 Task: Look for space in Khŭjayli, Uzbekistan from 10th July, 2023 to 15th July, 2023 for 7 adults in price range Rs.10000 to Rs.15000. Place can be entire place or shared room with 4 bedrooms having 7 beds and 4 bathrooms. Property type can be house, flat, guest house. Amenities needed are: wifi, TV, free parkinig on premises, gym, breakfast. Booking option can be shelf check-in. Required host language is English.
Action: Mouse moved to (458, 126)
Screenshot: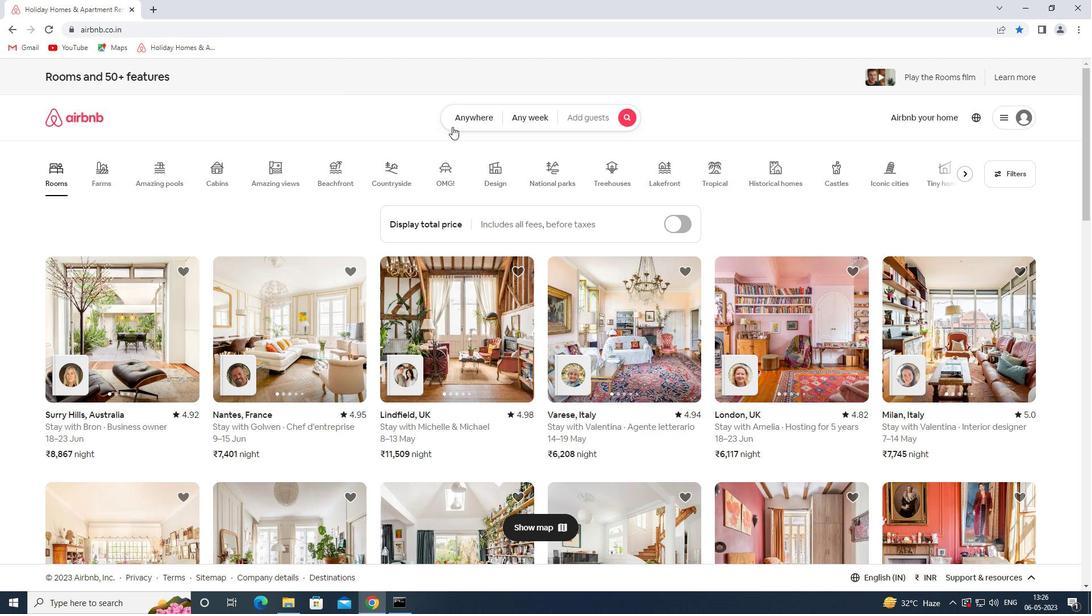 
Action: Mouse pressed left at (458, 126)
Screenshot: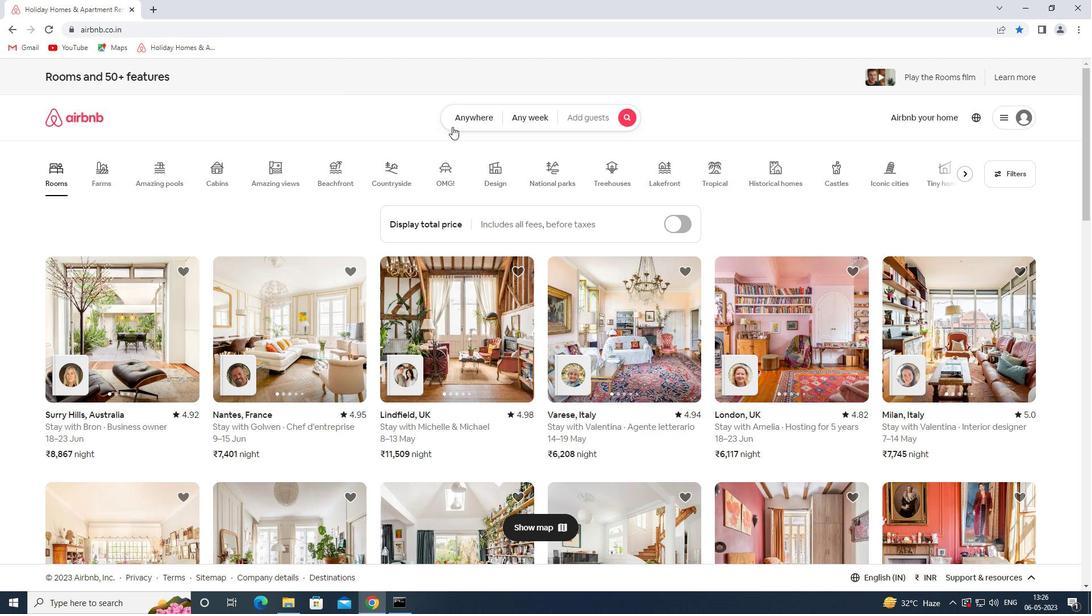 
Action: Mouse moved to (391, 166)
Screenshot: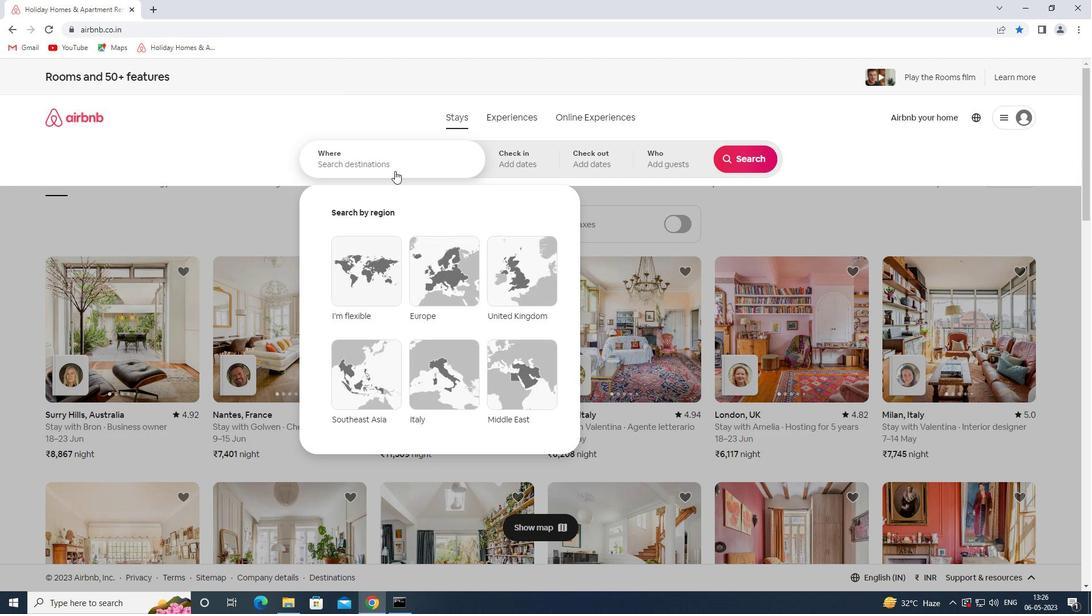 
Action: Mouse pressed left at (391, 166)
Screenshot: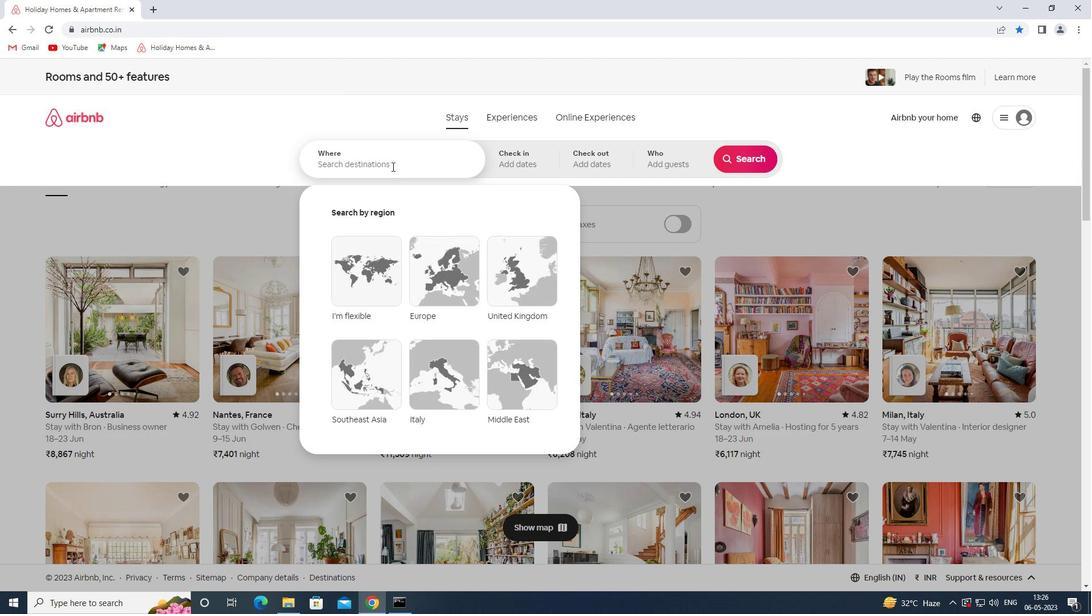 
Action: Mouse moved to (391, 166)
Screenshot: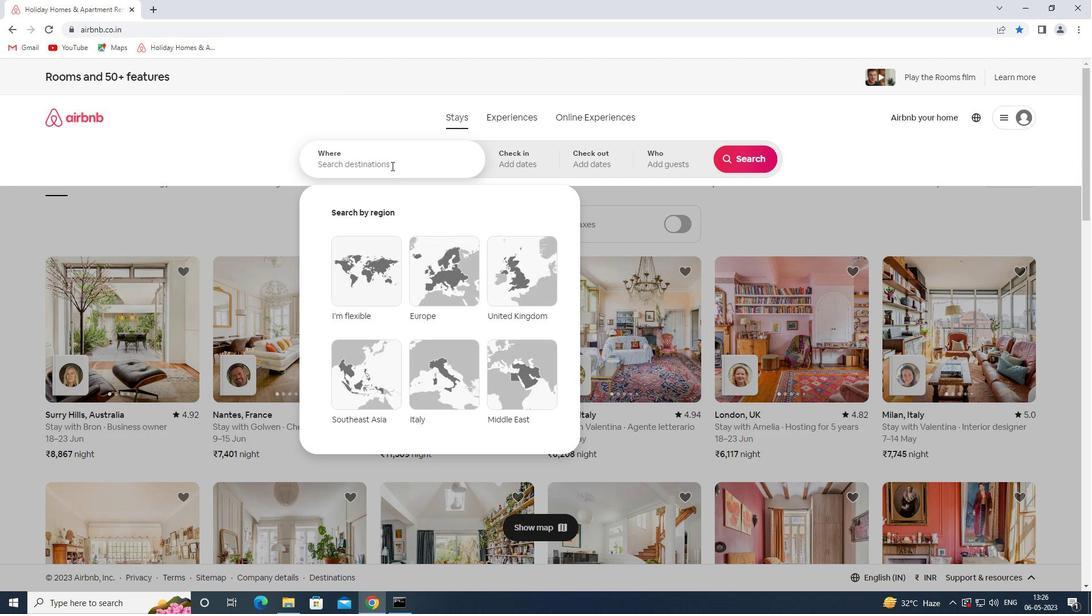 
Action: Key pressed khujayli
Screenshot: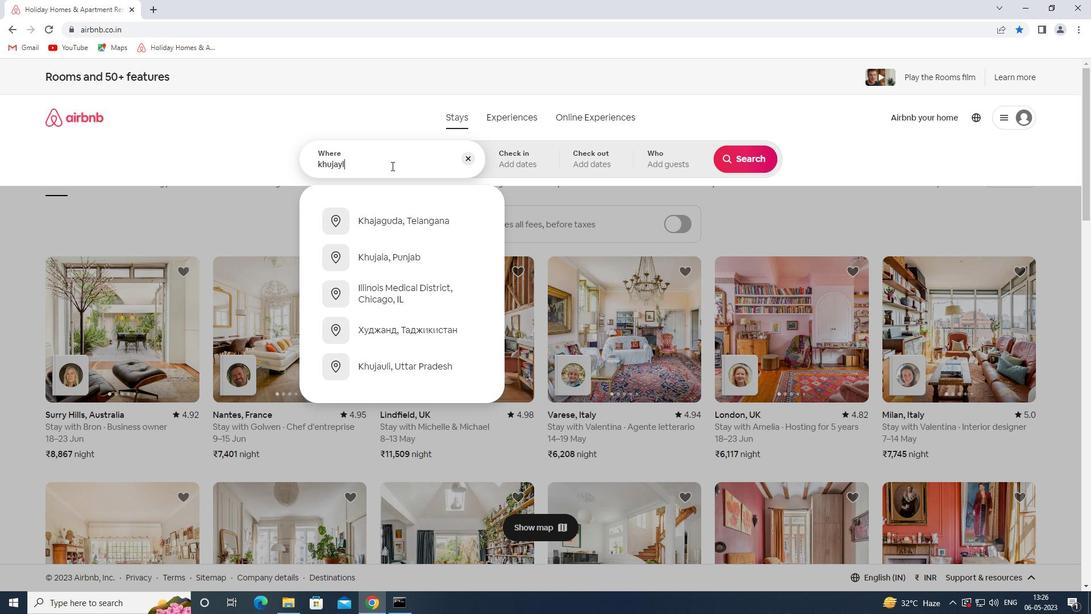 
Action: Mouse moved to (451, 215)
Screenshot: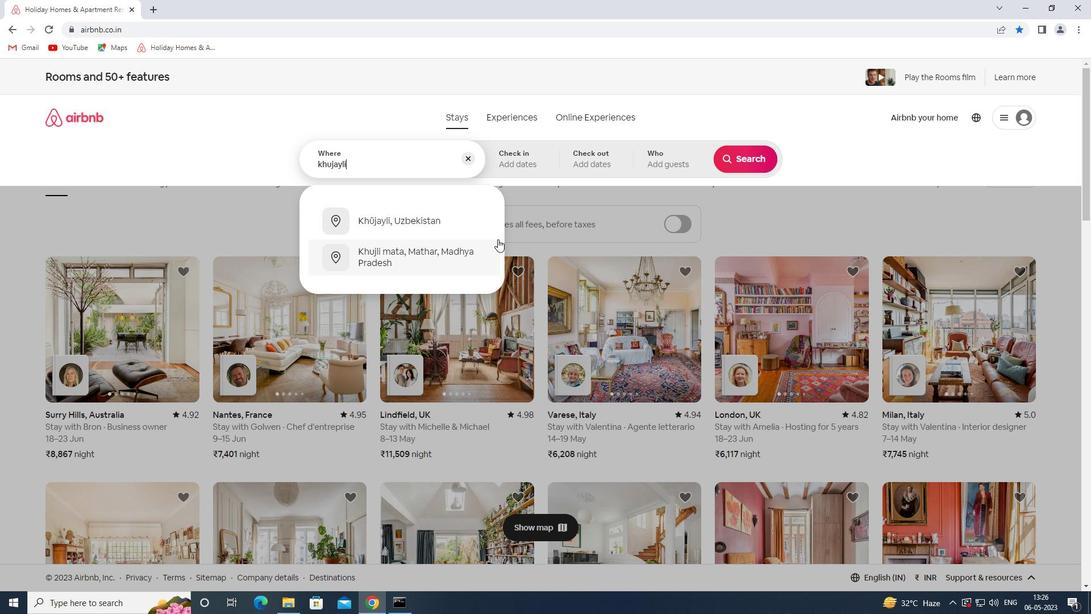 
Action: Mouse pressed left at (451, 215)
Screenshot: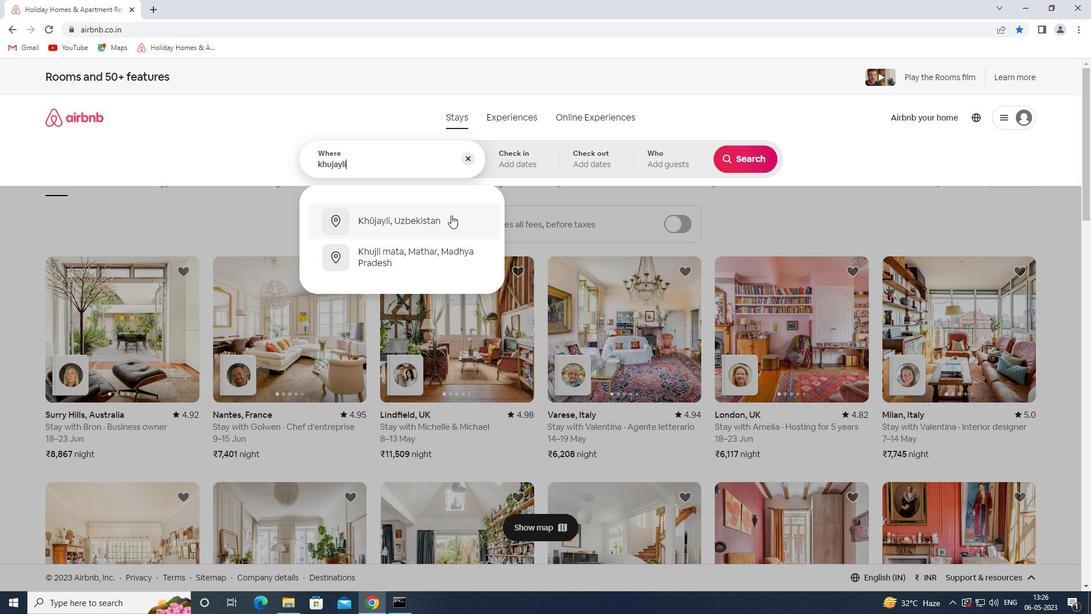 
Action: Mouse moved to (741, 254)
Screenshot: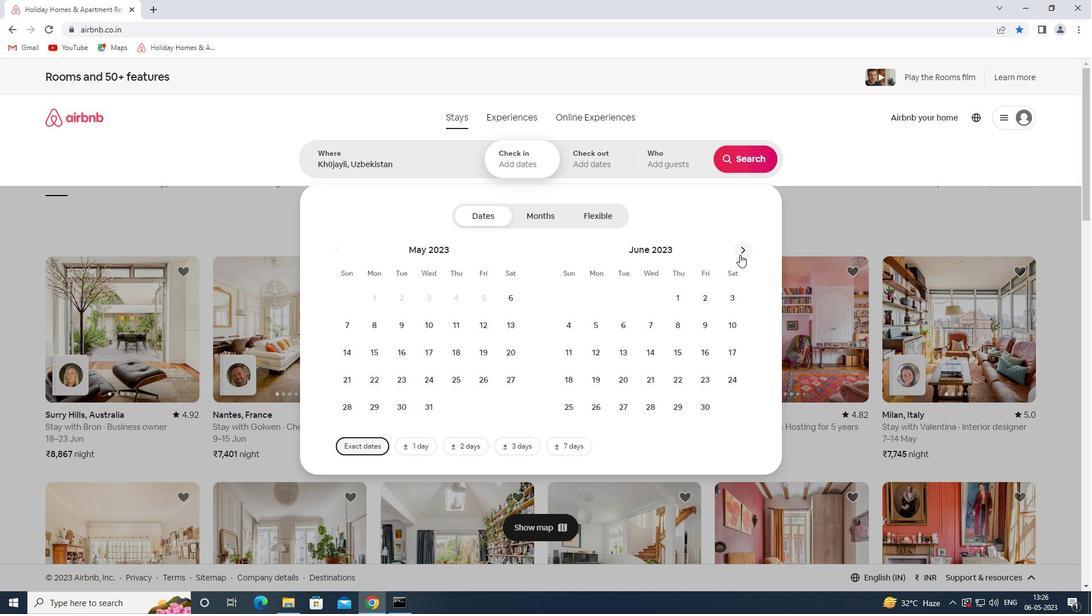 
Action: Mouse pressed left at (741, 254)
Screenshot: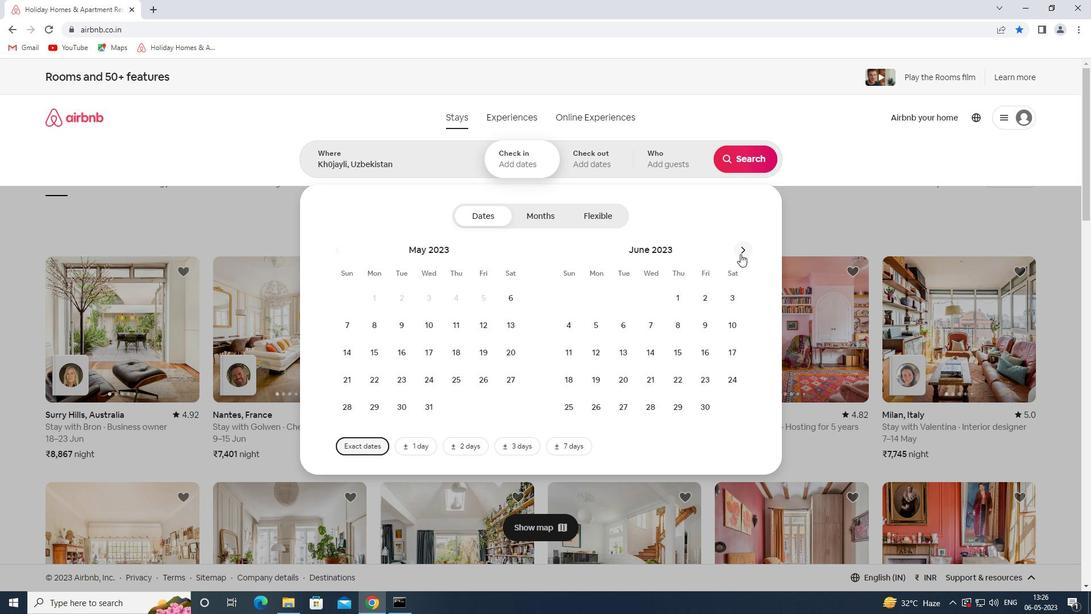 
Action: Mouse moved to (589, 352)
Screenshot: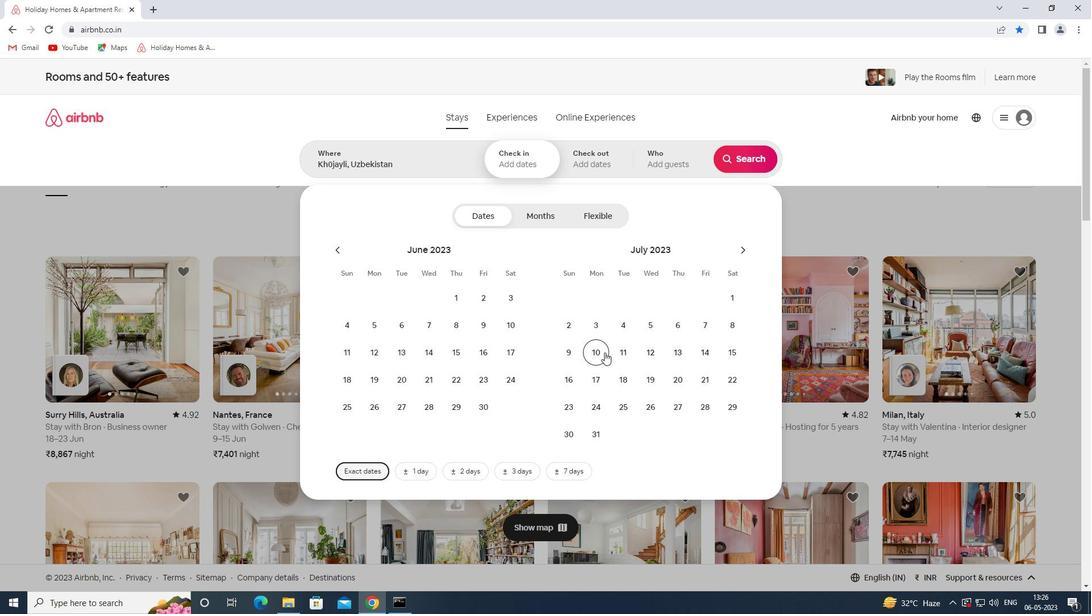 
Action: Mouse pressed left at (589, 352)
Screenshot: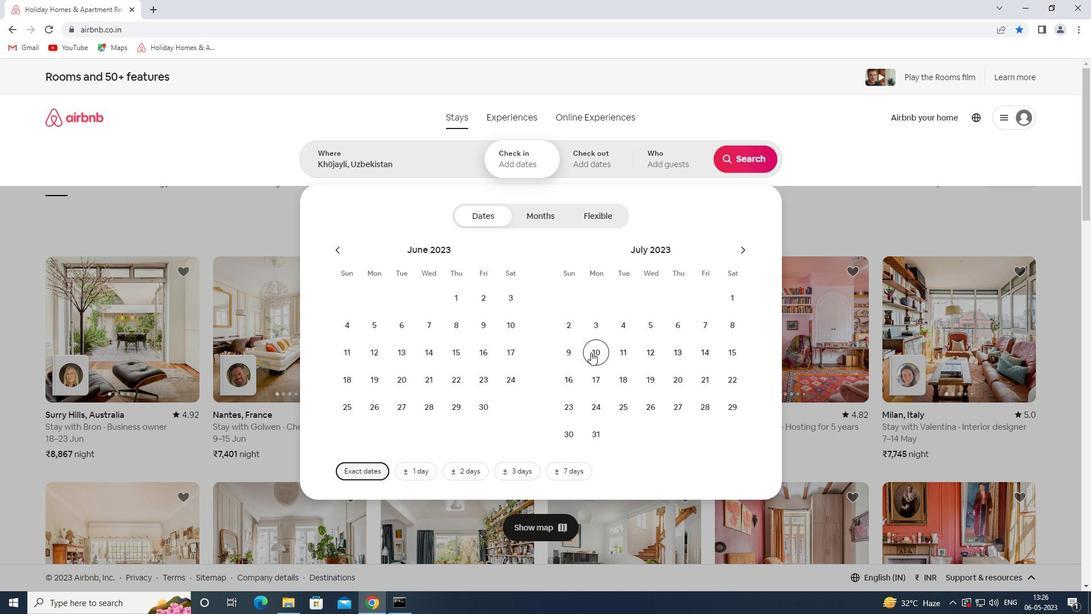 
Action: Mouse moved to (730, 349)
Screenshot: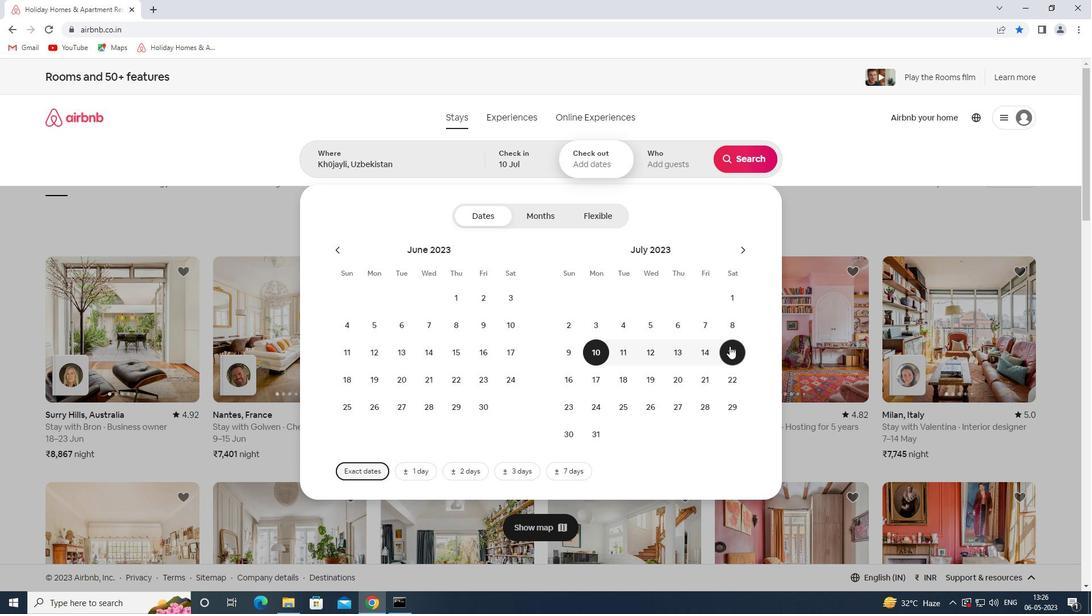 
Action: Mouse pressed left at (730, 349)
Screenshot: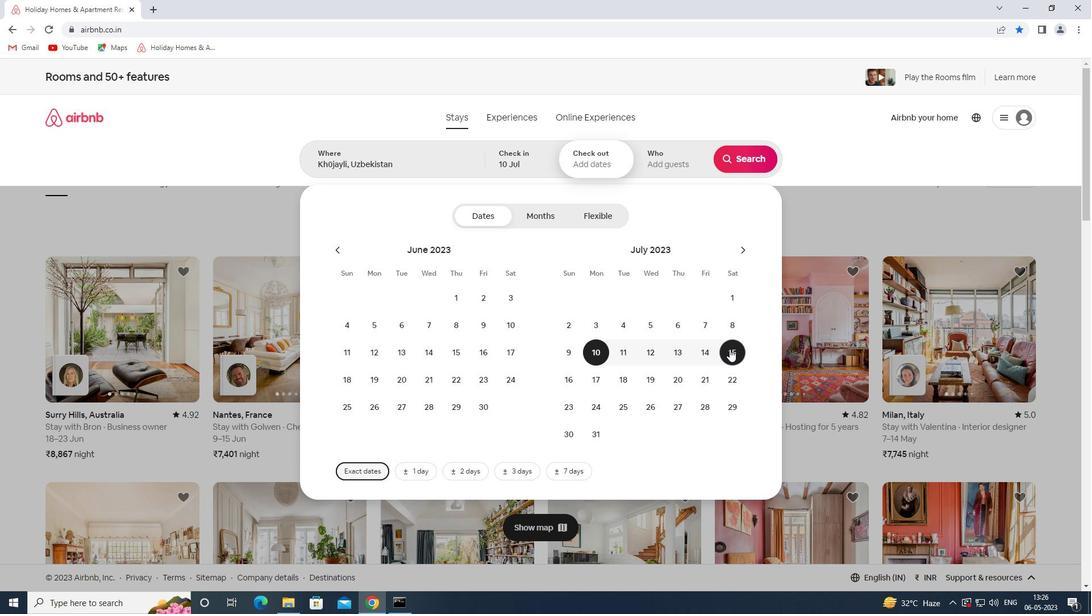 
Action: Mouse moved to (684, 167)
Screenshot: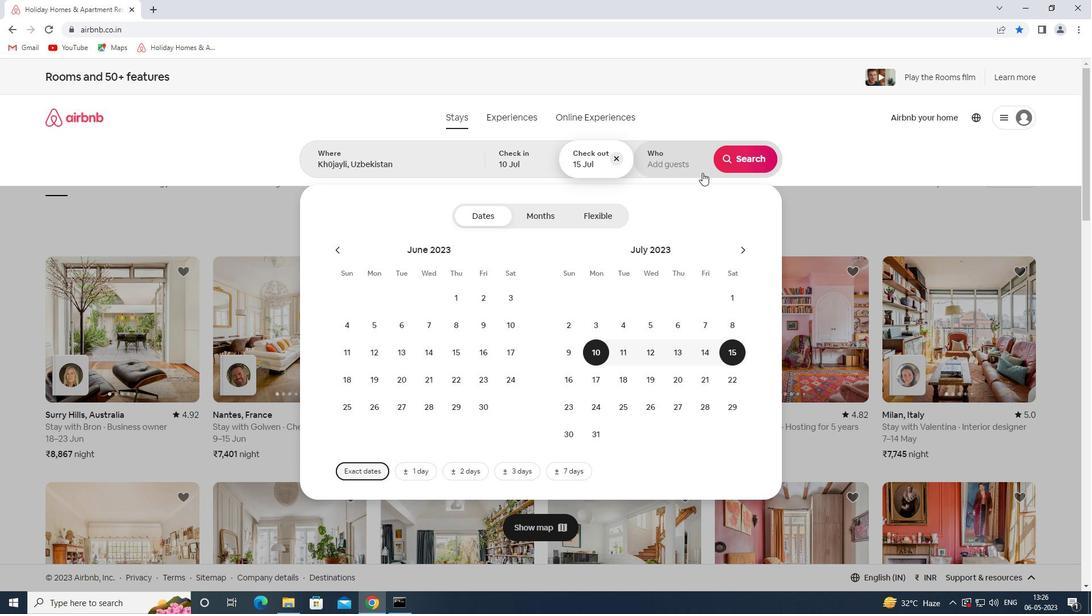 
Action: Mouse pressed left at (684, 167)
Screenshot: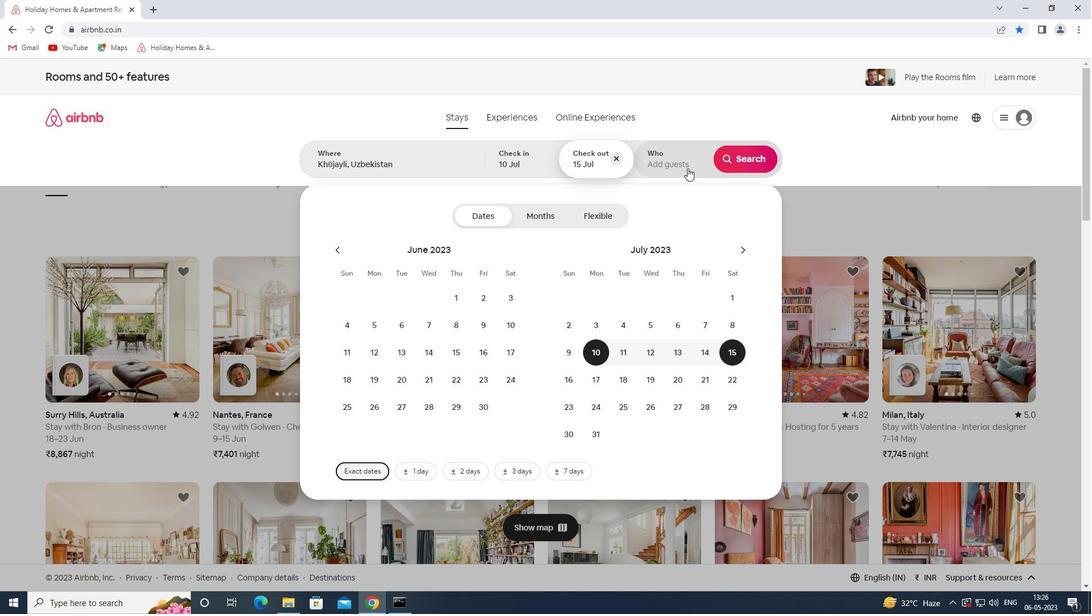 
Action: Mouse moved to (747, 224)
Screenshot: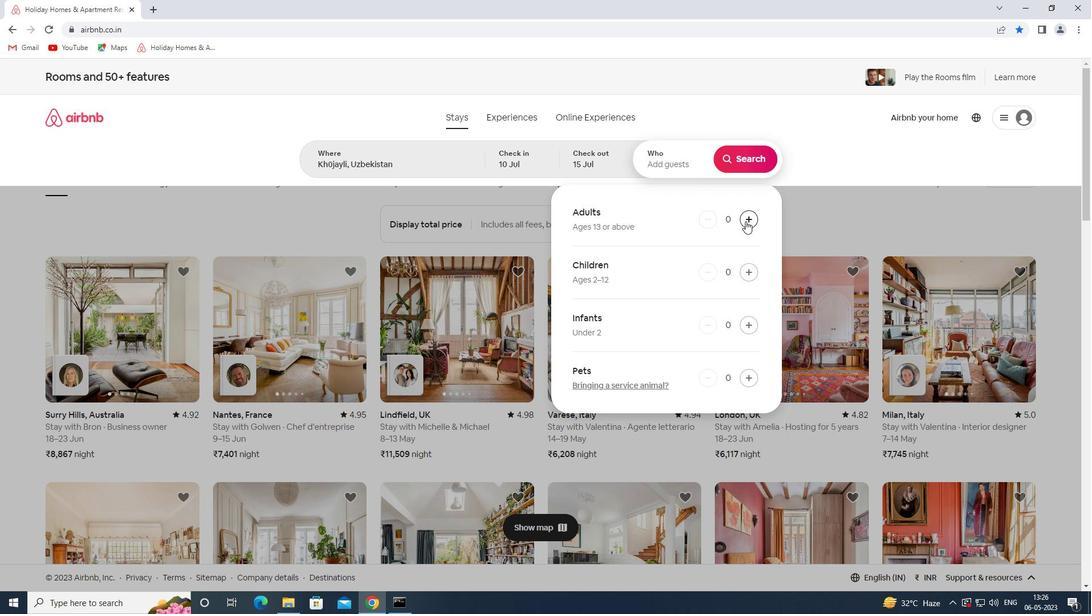 
Action: Mouse pressed left at (747, 224)
Screenshot: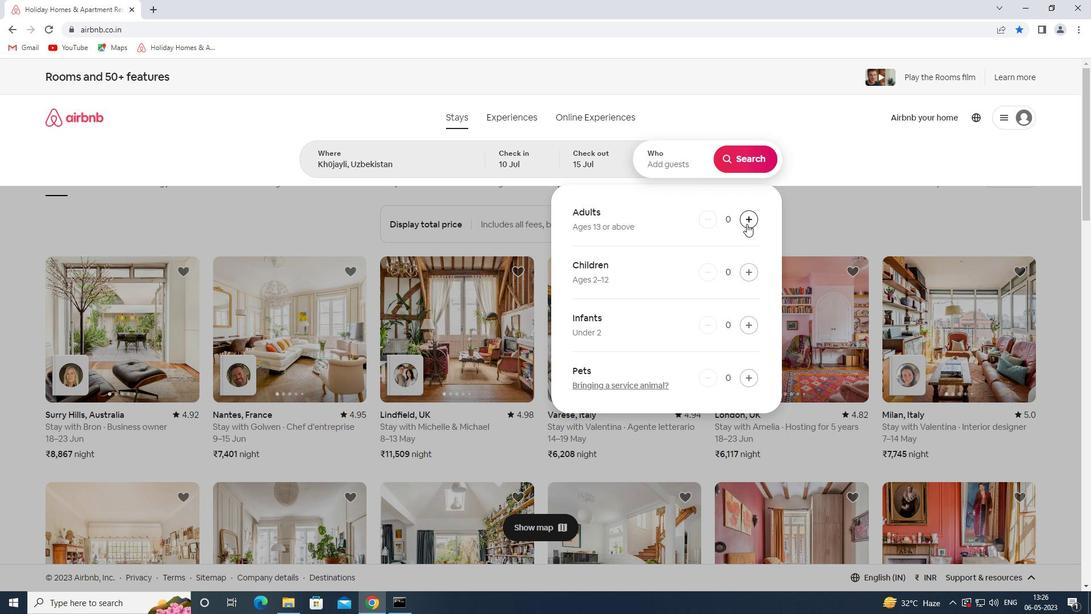 
Action: Mouse pressed left at (747, 224)
Screenshot: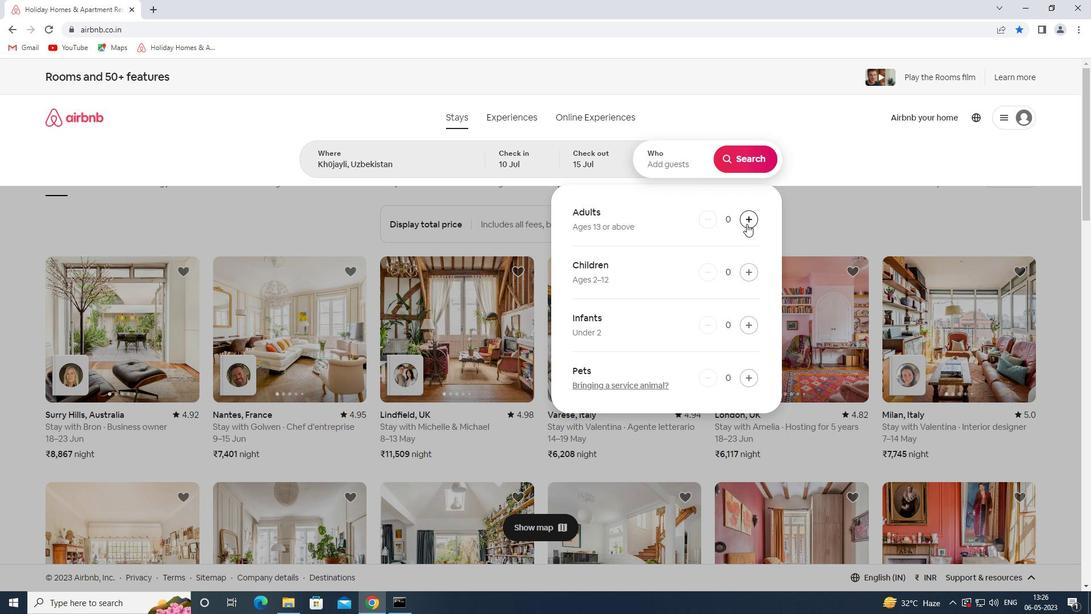 
Action: Mouse pressed left at (747, 224)
Screenshot: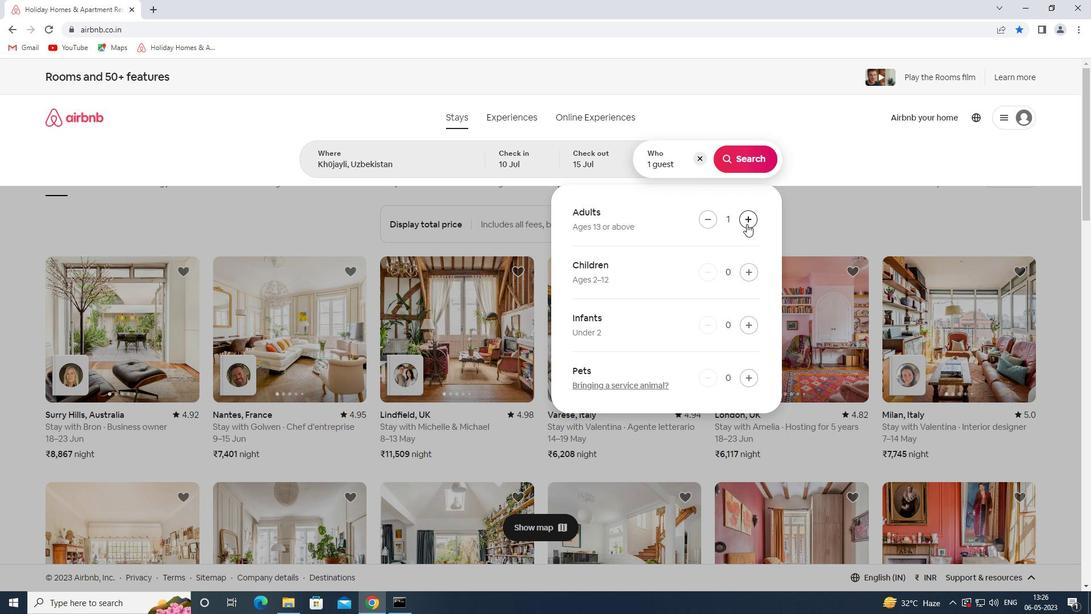 
Action: Mouse pressed left at (747, 224)
Screenshot: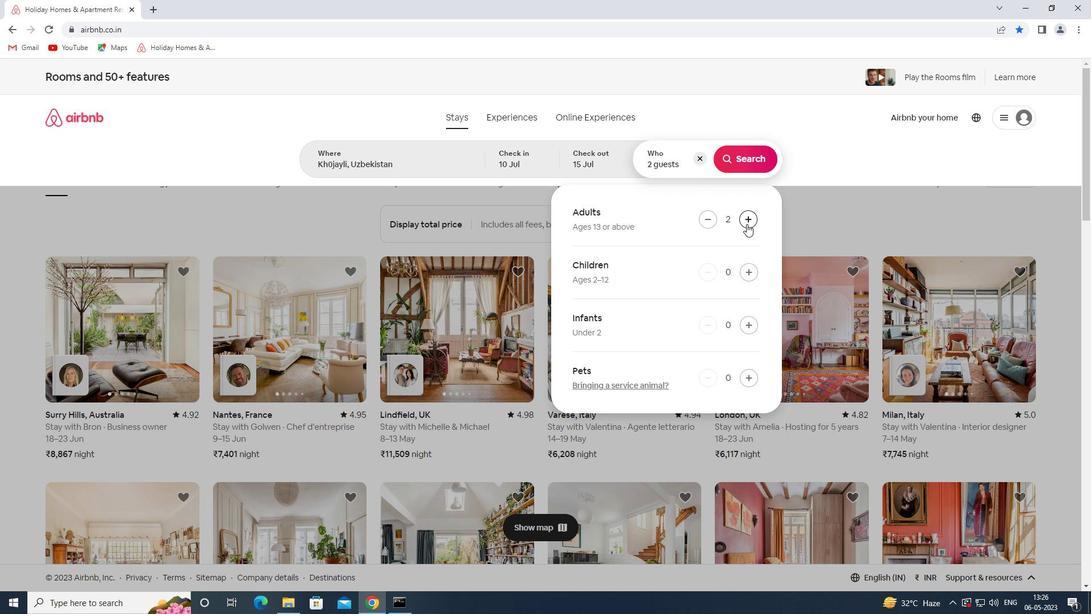 
Action: Mouse pressed left at (747, 224)
Screenshot: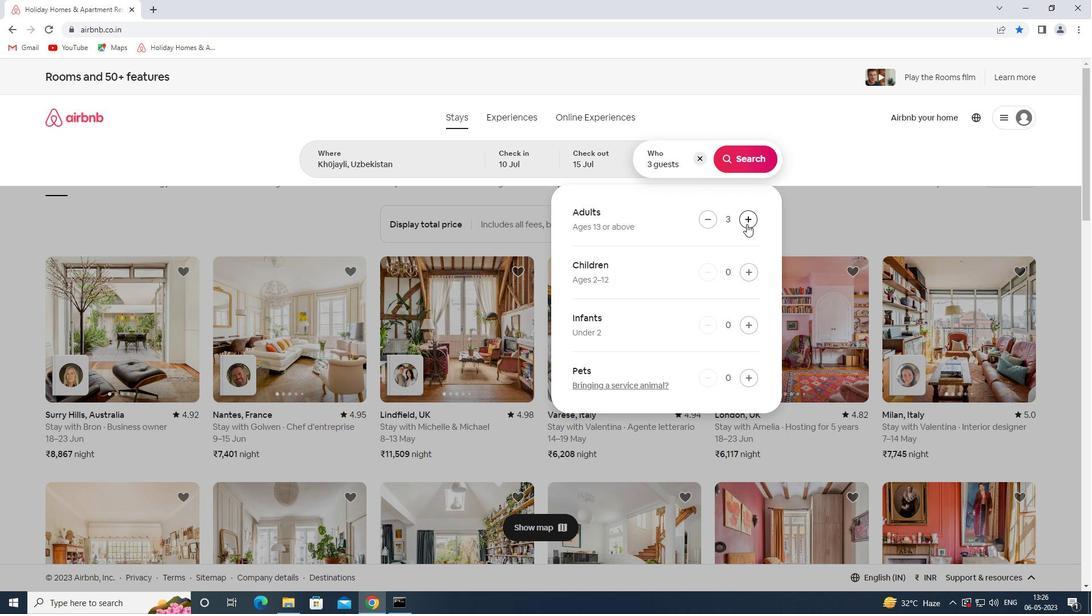 
Action: Mouse pressed left at (747, 224)
Screenshot: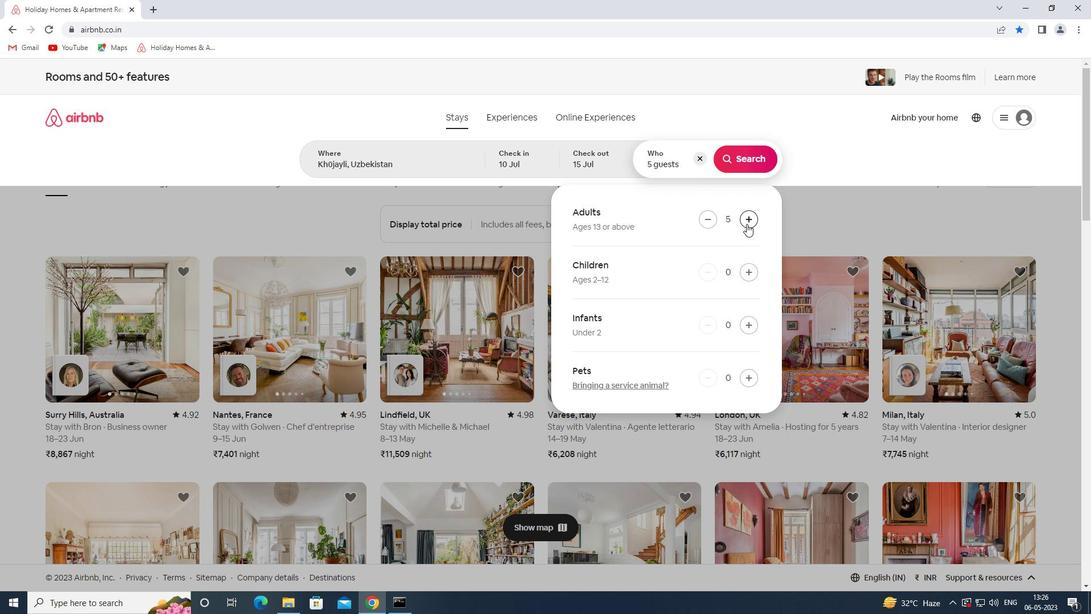 
Action: Mouse pressed left at (747, 224)
Screenshot: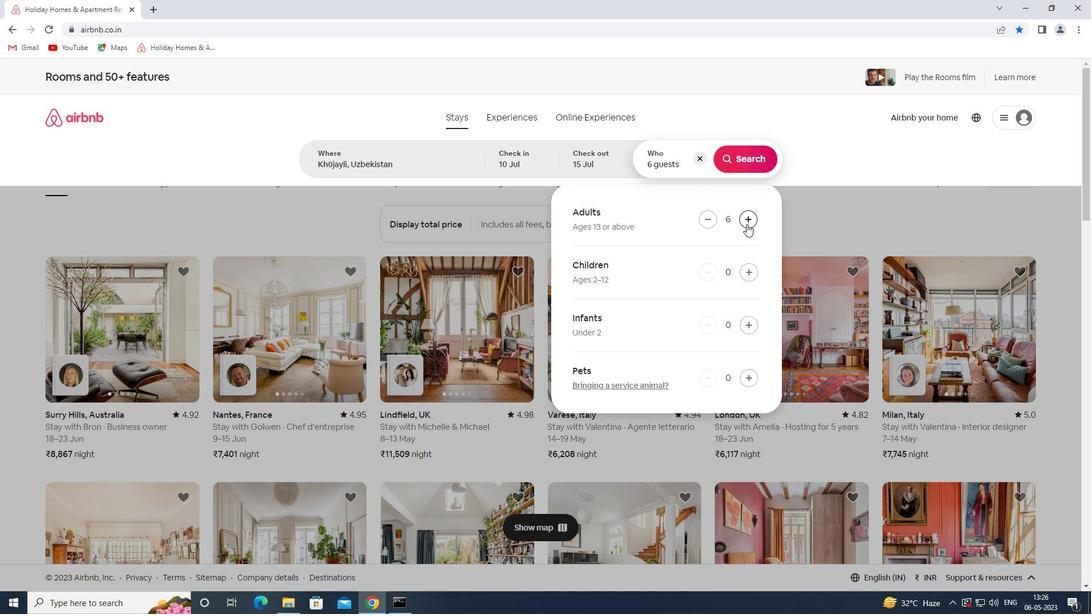 
Action: Mouse moved to (744, 166)
Screenshot: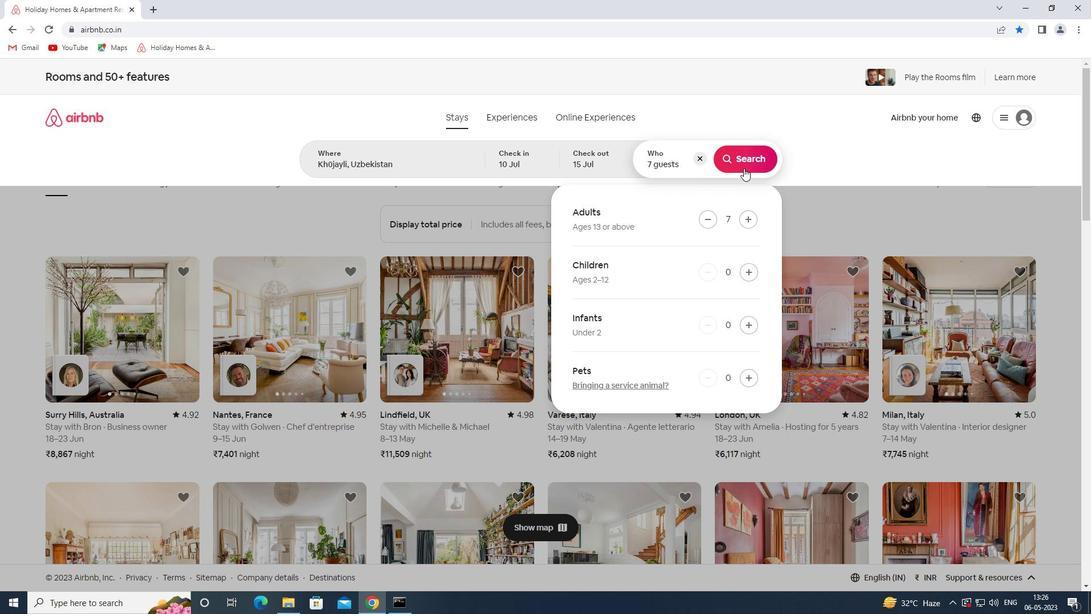 
Action: Mouse pressed left at (744, 166)
Screenshot: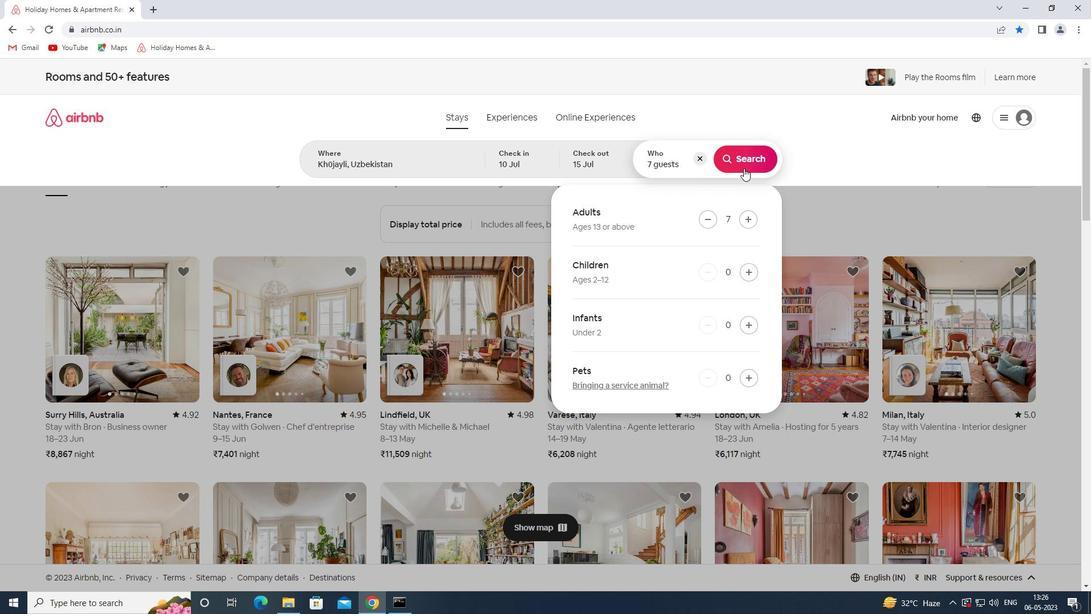 
Action: Mouse moved to (1045, 125)
Screenshot: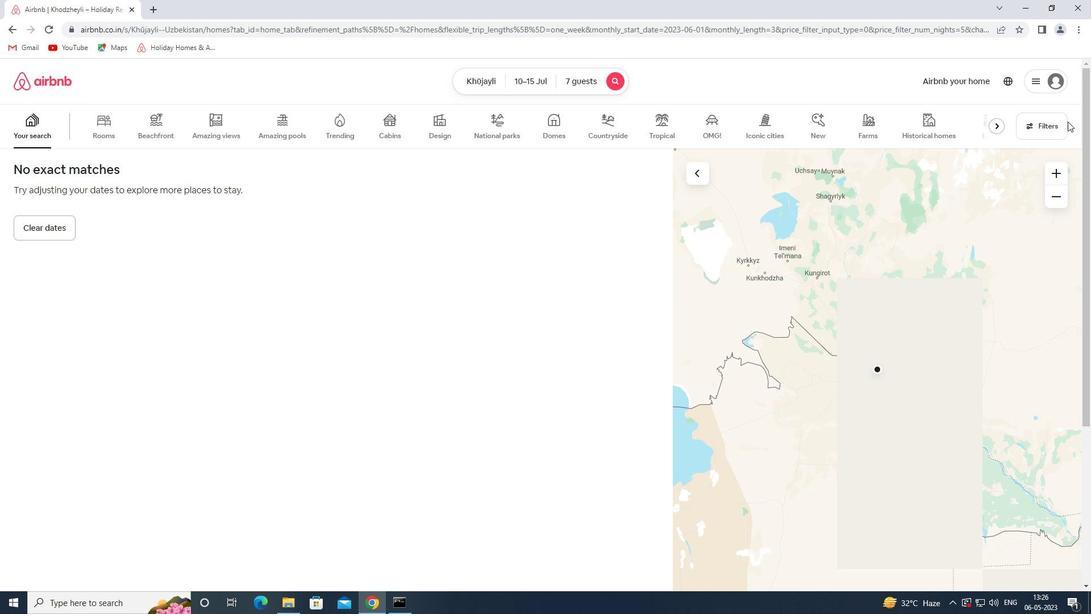 
Action: Mouse pressed left at (1045, 125)
Screenshot: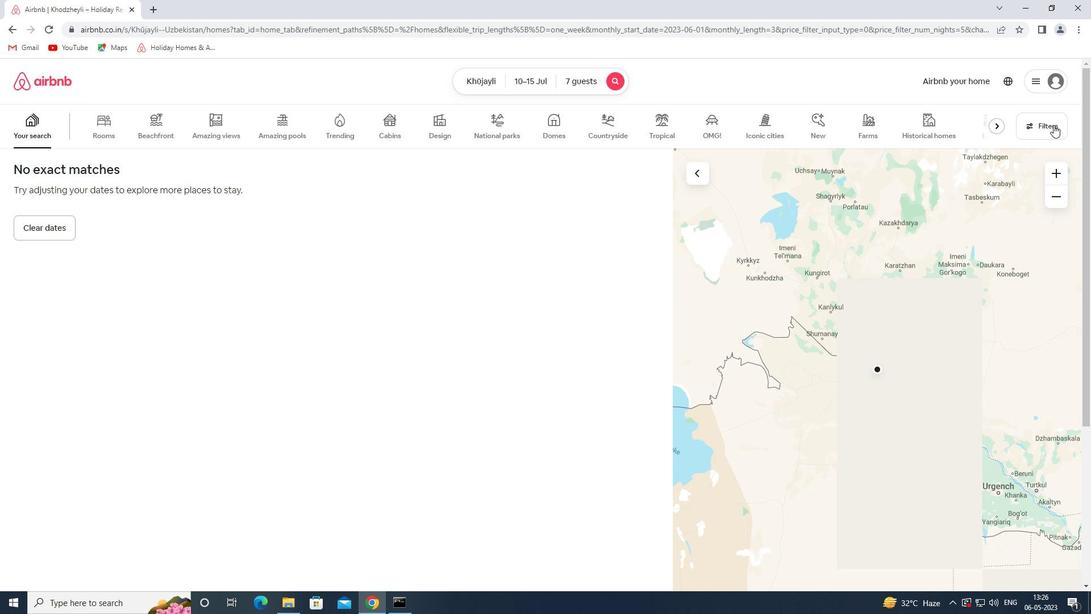 
Action: Mouse moved to (396, 407)
Screenshot: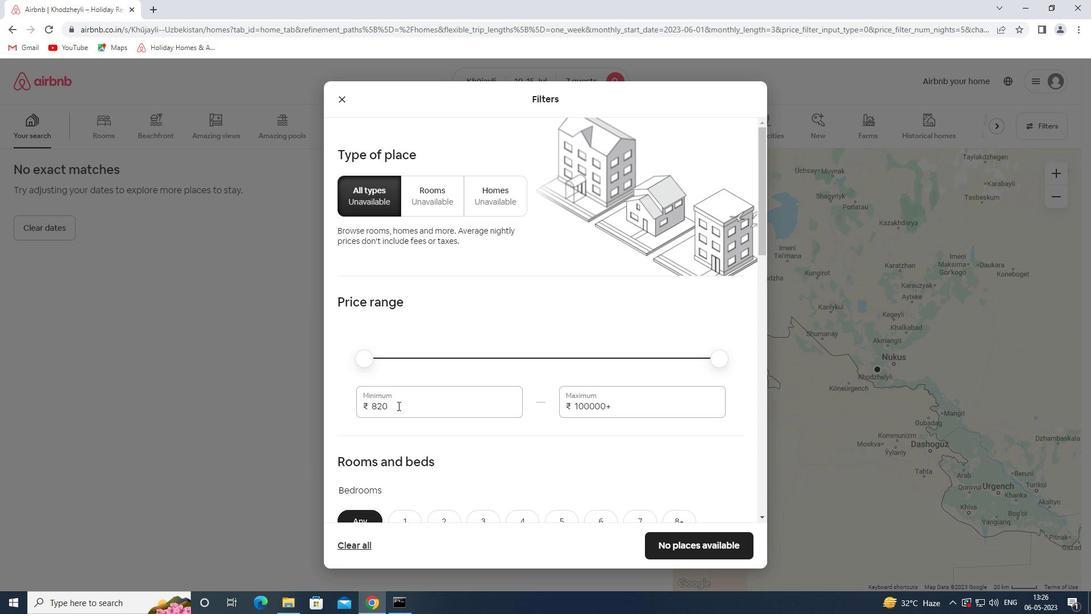 
Action: Mouse pressed left at (396, 407)
Screenshot: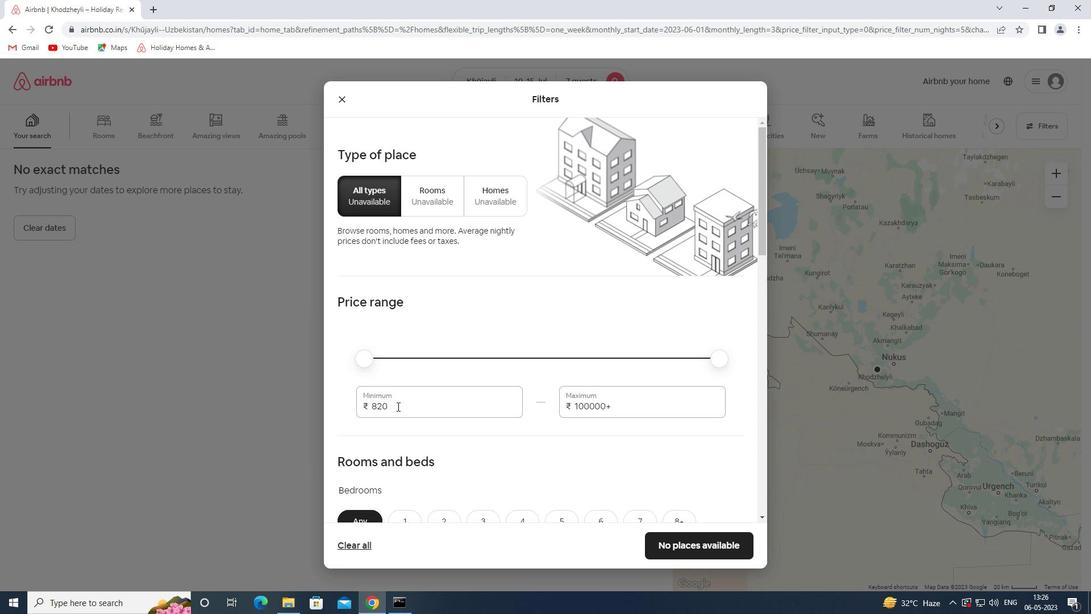 
Action: Mouse pressed left at (396, 407)
Screenshot: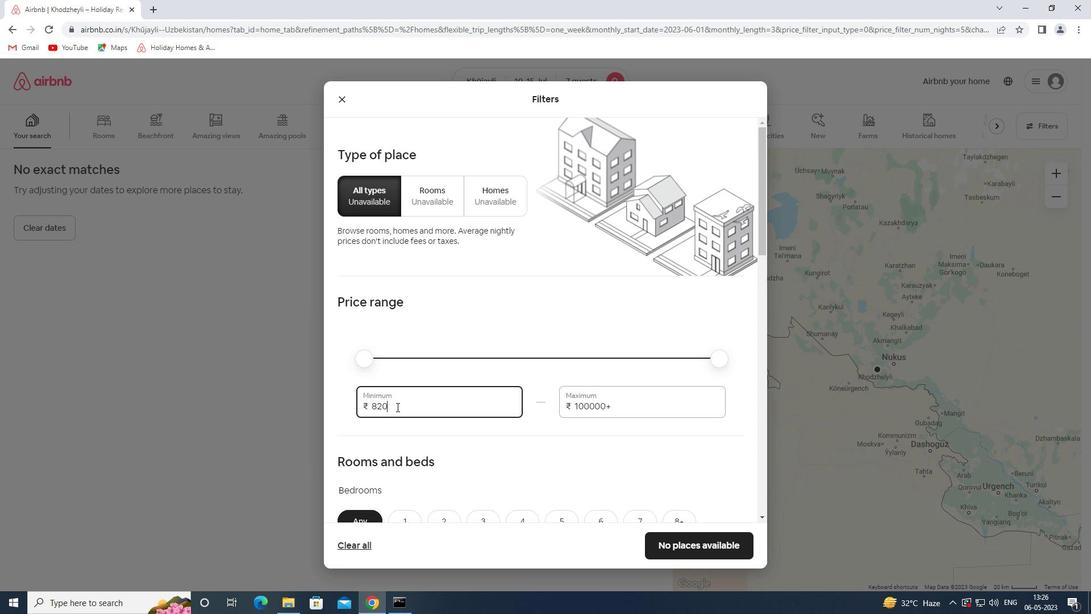 
Action: Key pressed 10000<Key.tab>15000
Screenshot: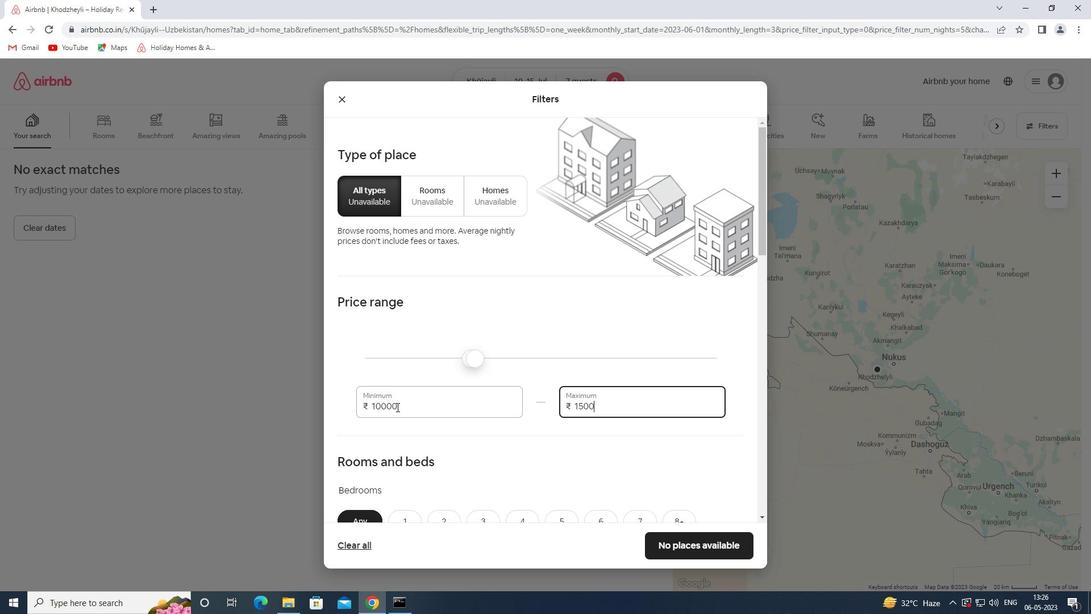 
Action: Mouse scrolled (396, 406) with delta (0, 0)
Screenshot: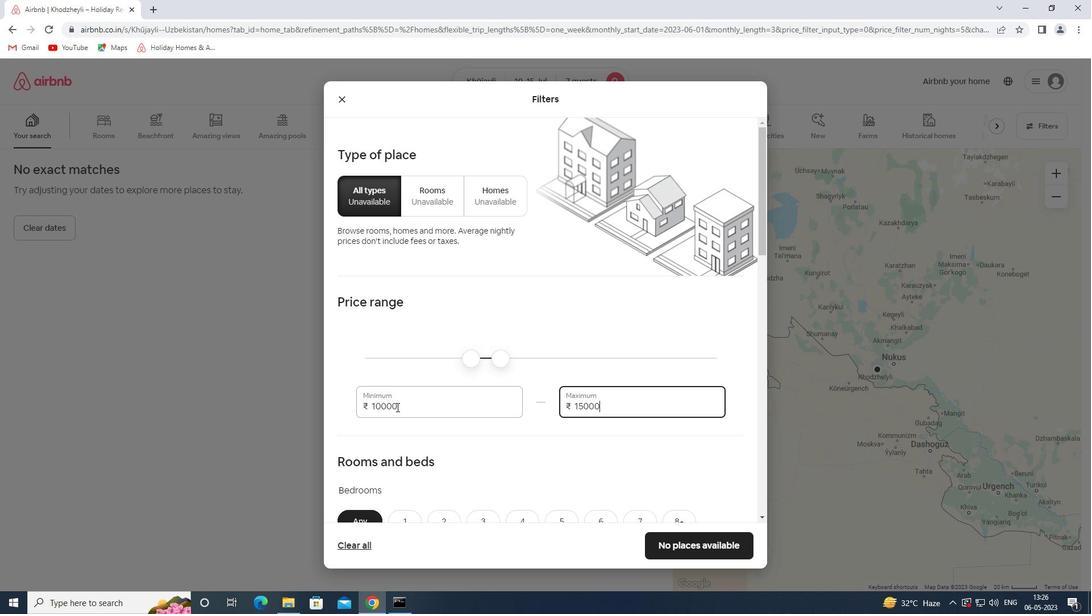 
Action: Mouse scrolled (396, 406) with delta (0, 0)
Screenshot: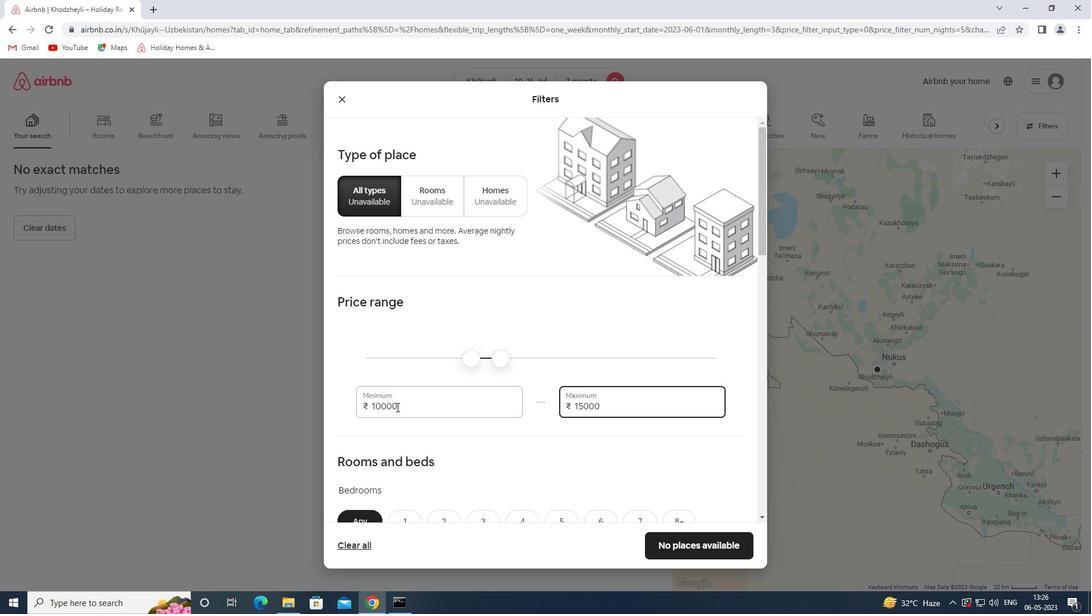 
Action: Mouse scrolled (396, 406) with delta (0, 0)
Screenshot: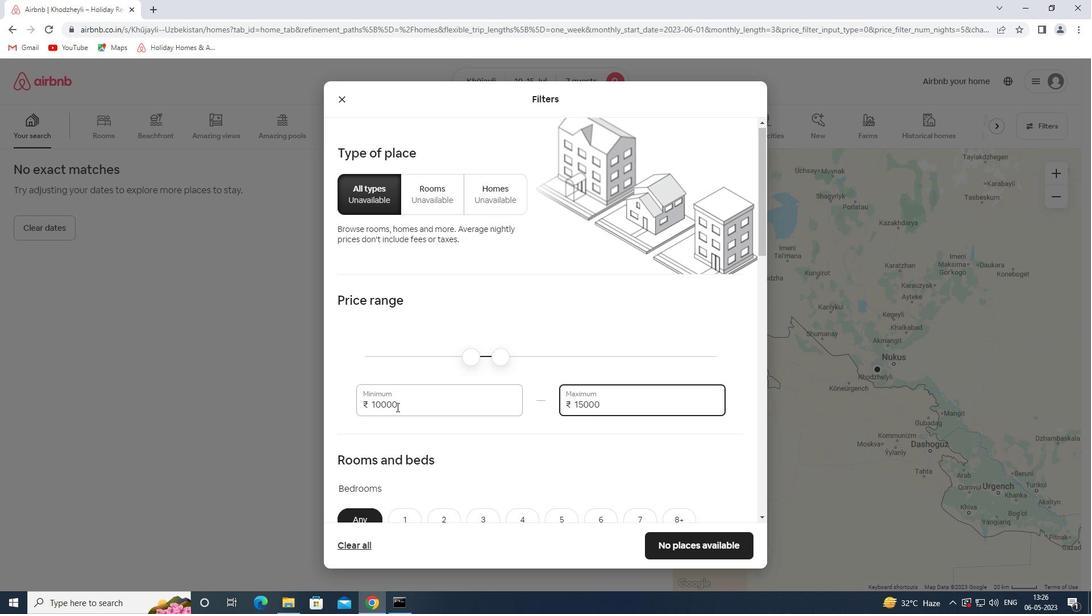 
Action: Mouse scrolled (396, 406) with delta (0, 0)
Screenshot: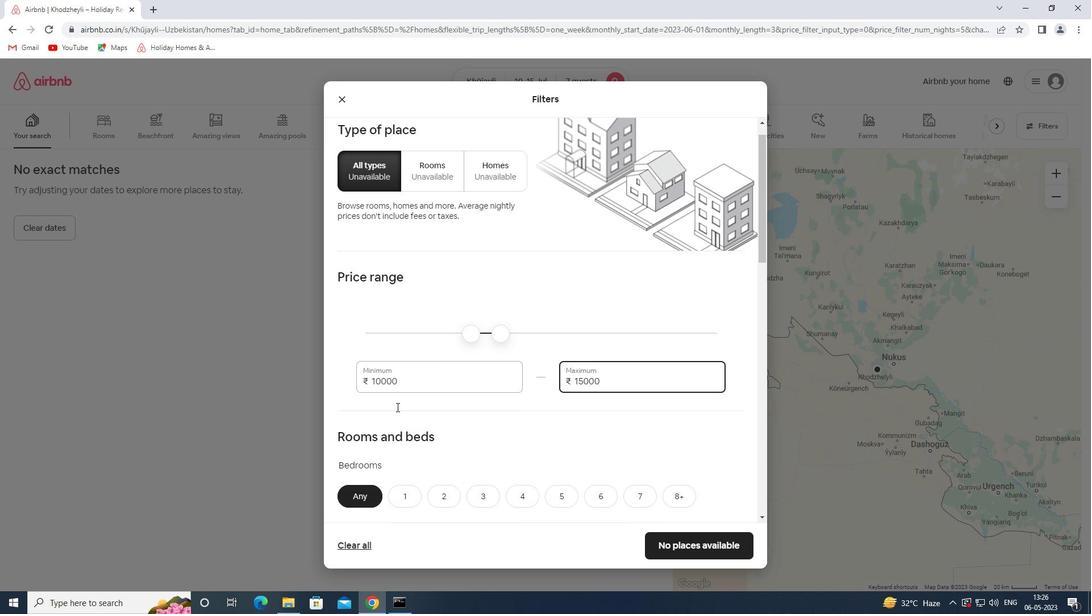 
Action: Mouse moved to (524, 295)
Screenshot: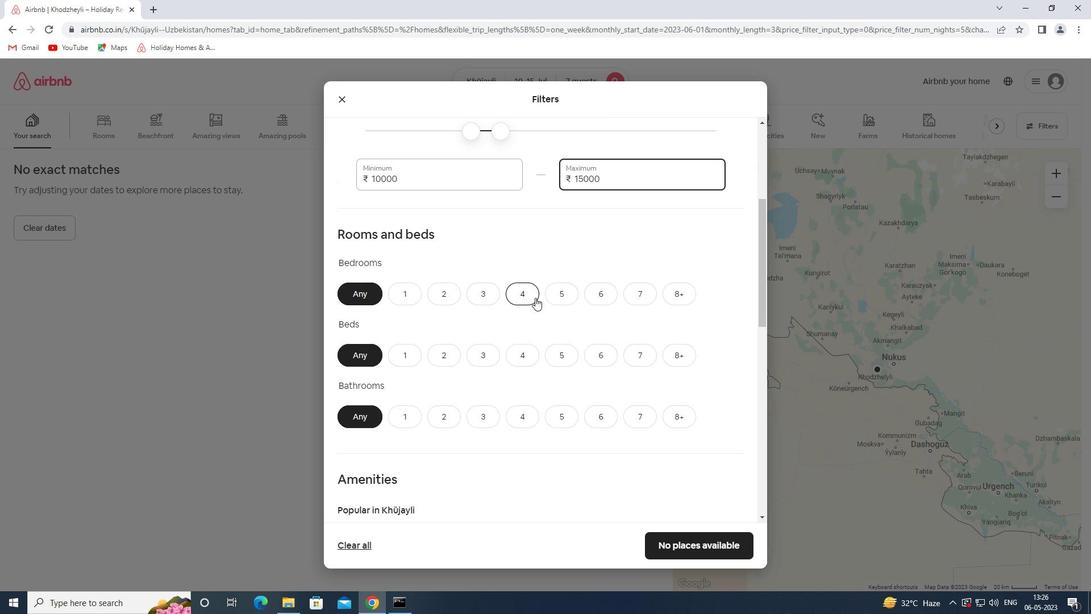 
Action: Mouse pressed left at (524, 295)
Screenshot: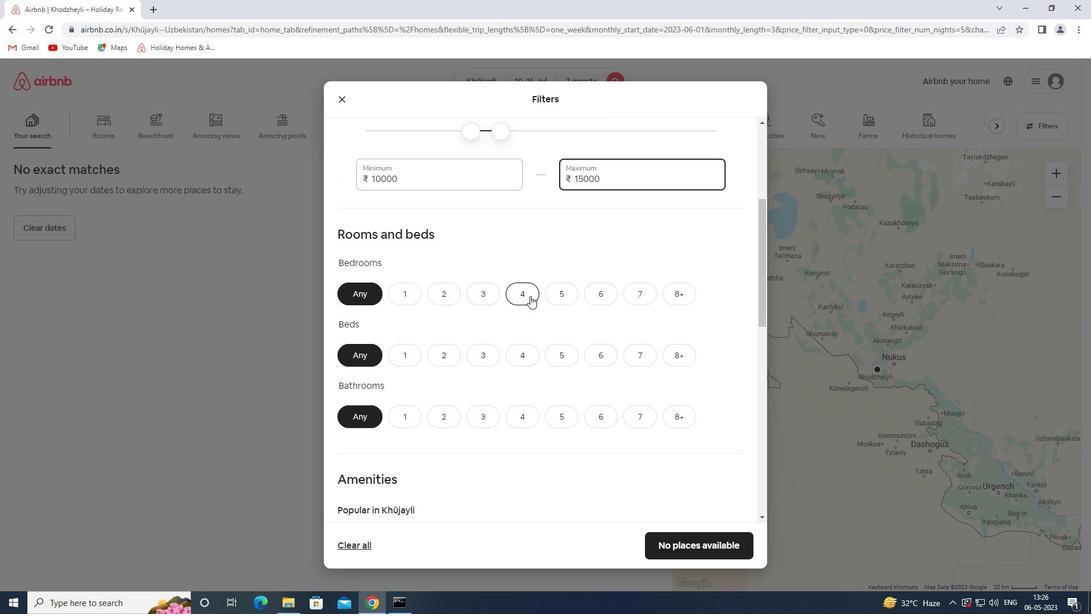 
Action: Mouse moved to (644, 355)
Screenshot: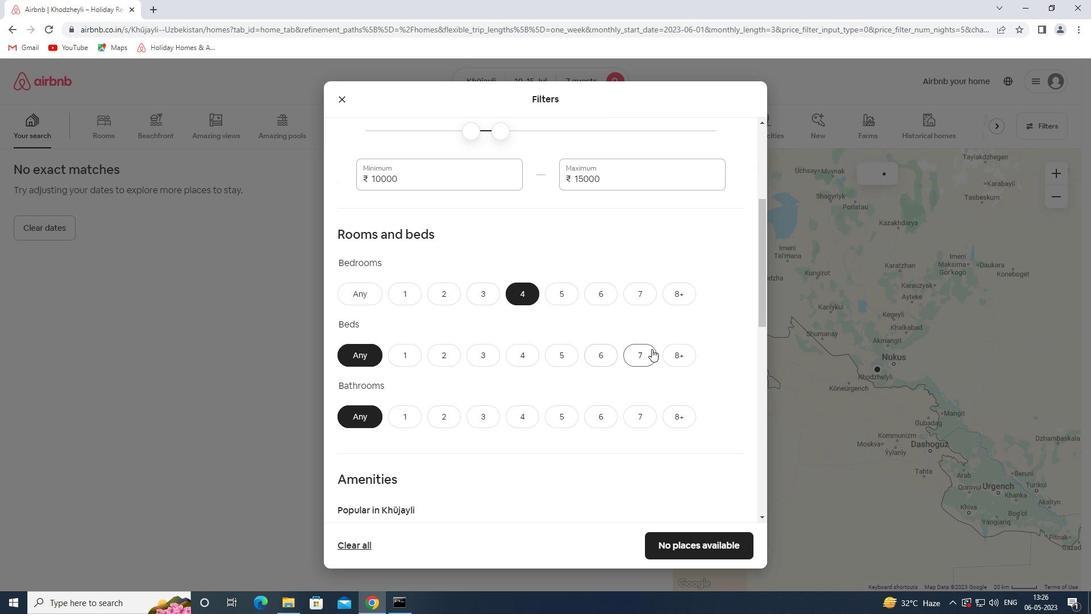 
Action: Mouse pressed left at (644, 355)
Screenshot: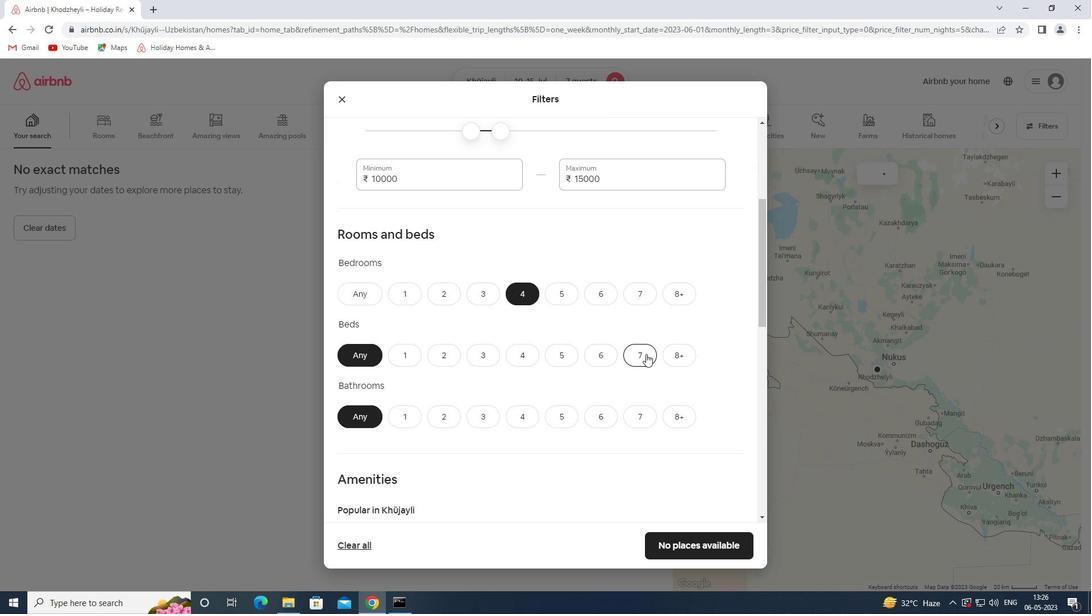 
Action: Mouse moved to (522, 418)
Screenshot: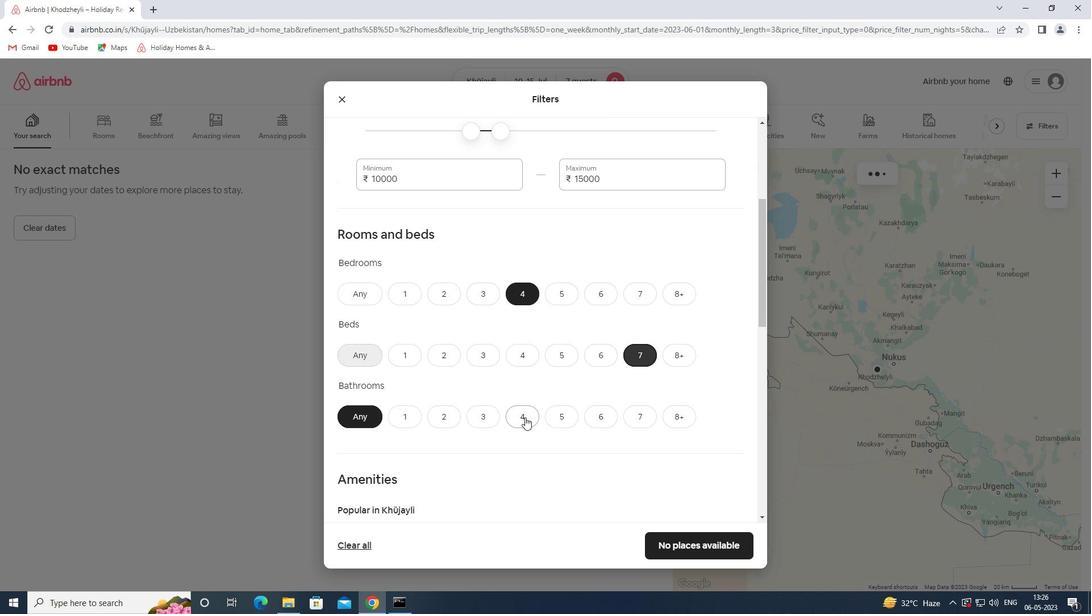 
Action: Mouse pressed left at (522, 418)
Screenshot: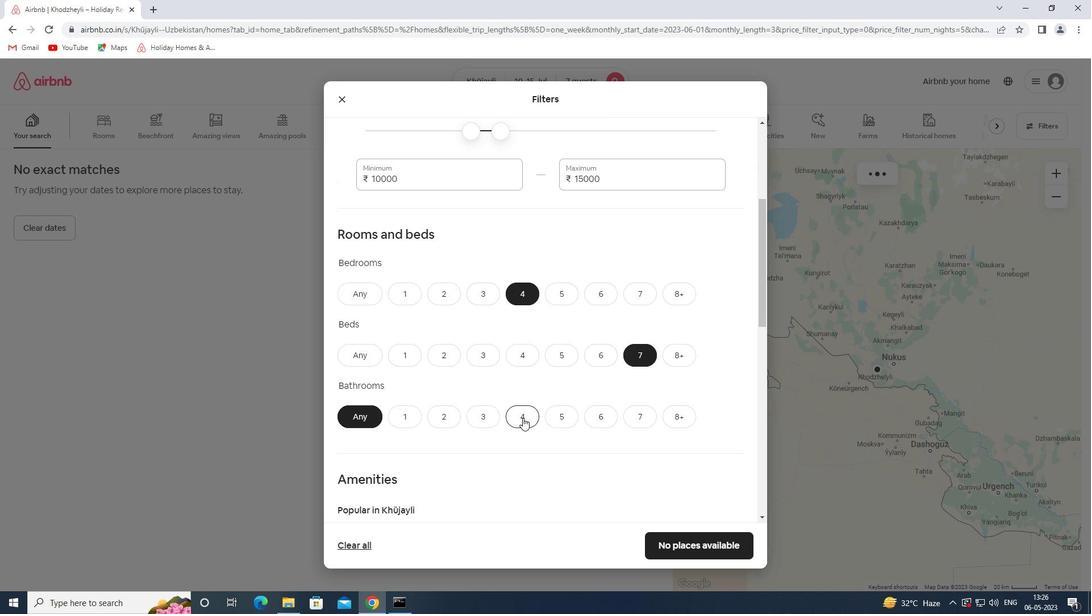 
Action: Mouse moved to (544, 378)
Screenshot: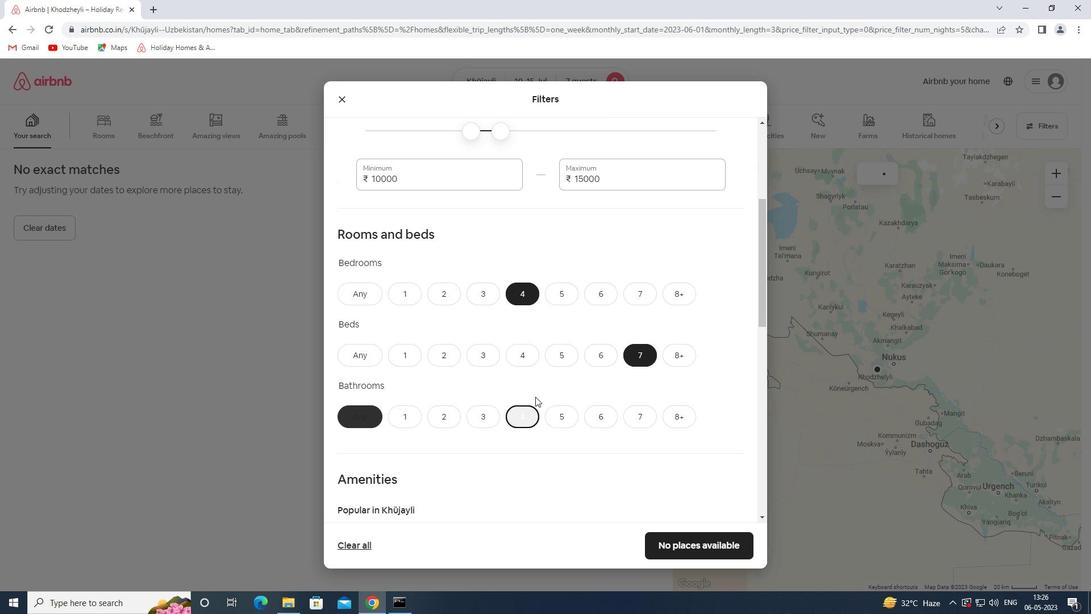 
Action: Mouse scrolled (544, 377) with delta (0, 0)
Screenshot: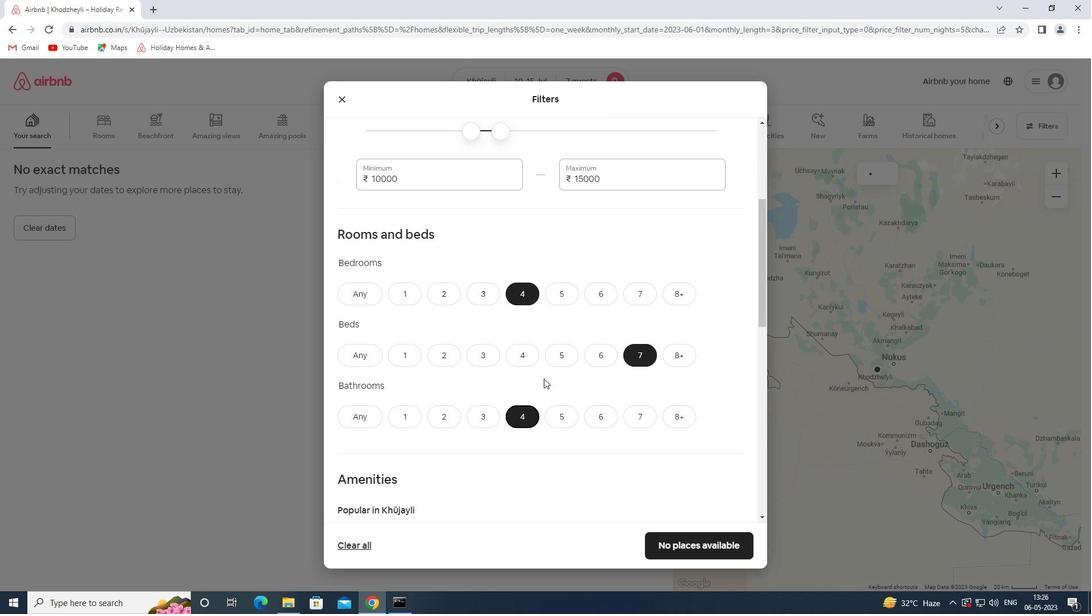 
Action: Mouse scrolled (544, 377) with delta (0, 0)
Screenshot: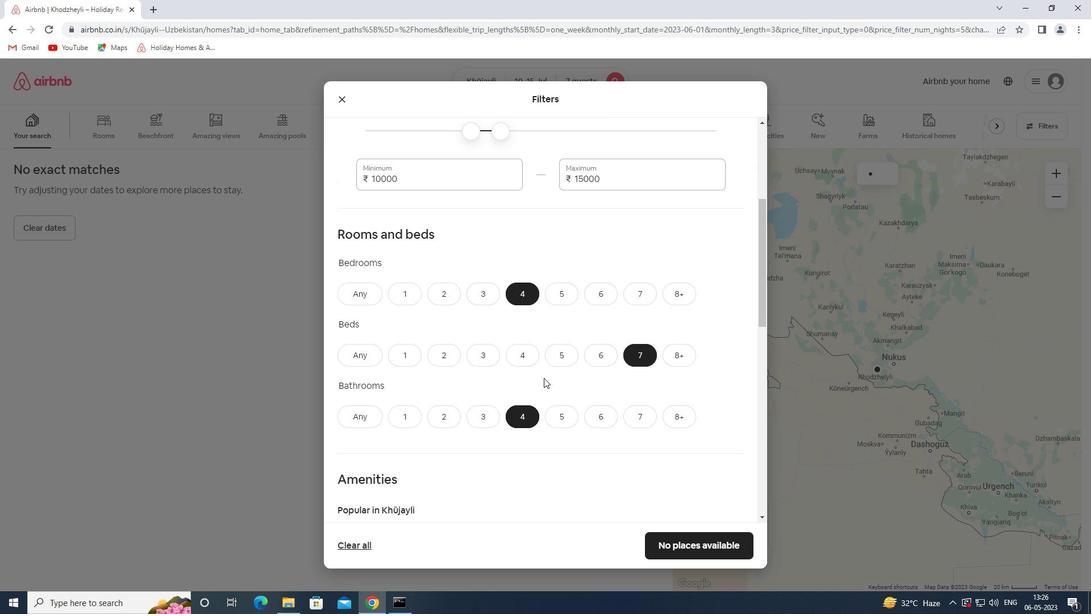 
Action: Mouse scrolled (544, 377) with delta (0, 0)
Screenshot: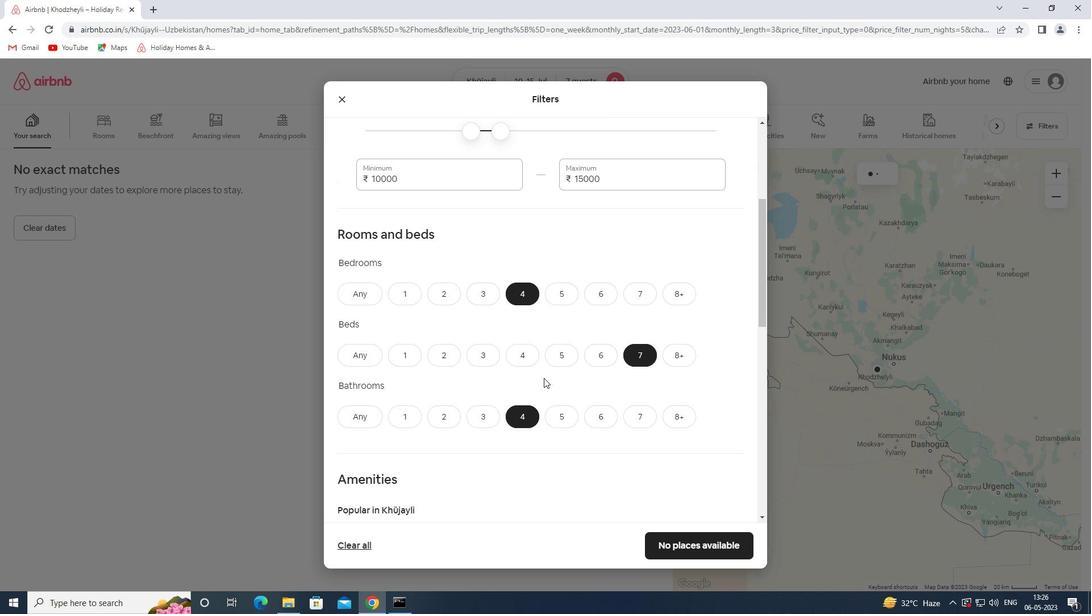 
Action: Mouse scrolled (544, 377) with delta (0, 0)
Screenshot: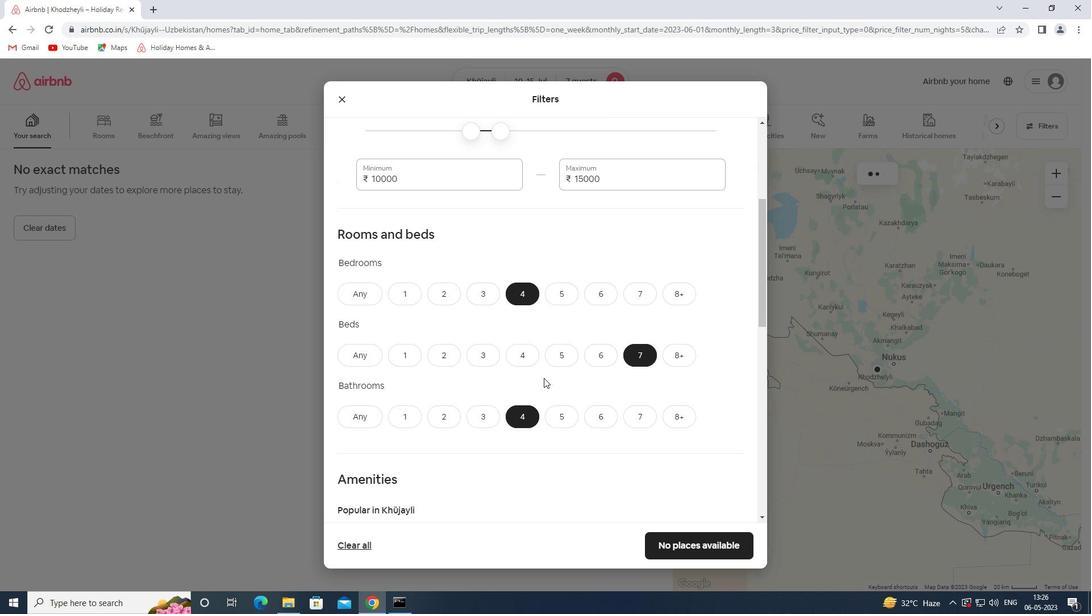 
Action: Mouse scrolled (544, 377) with delta (0, 0)
Screenshot: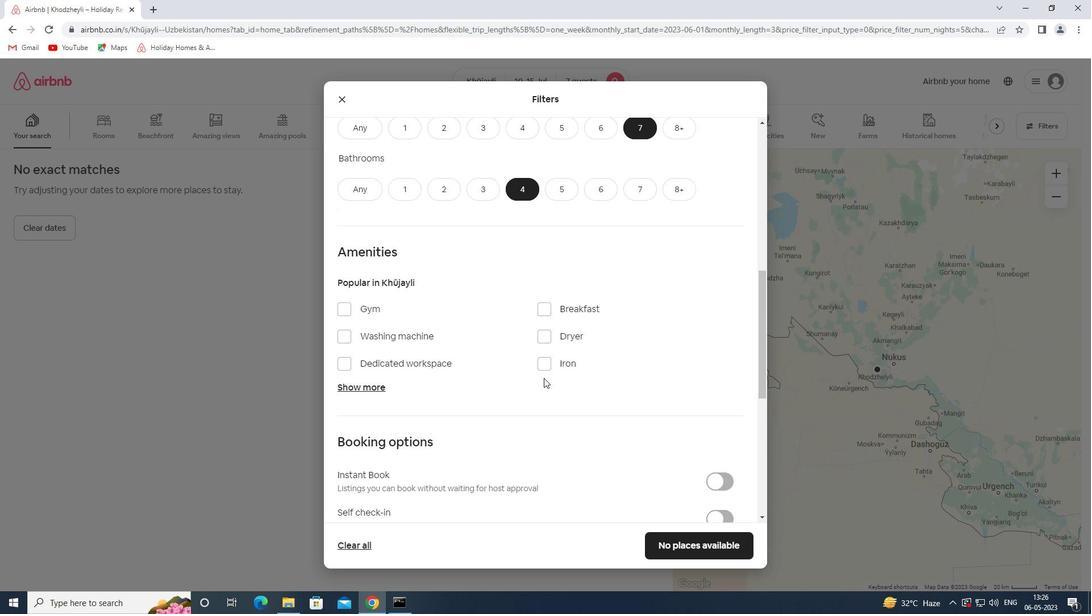 
Action: Mouse moved to (377, 331)
Screenshot: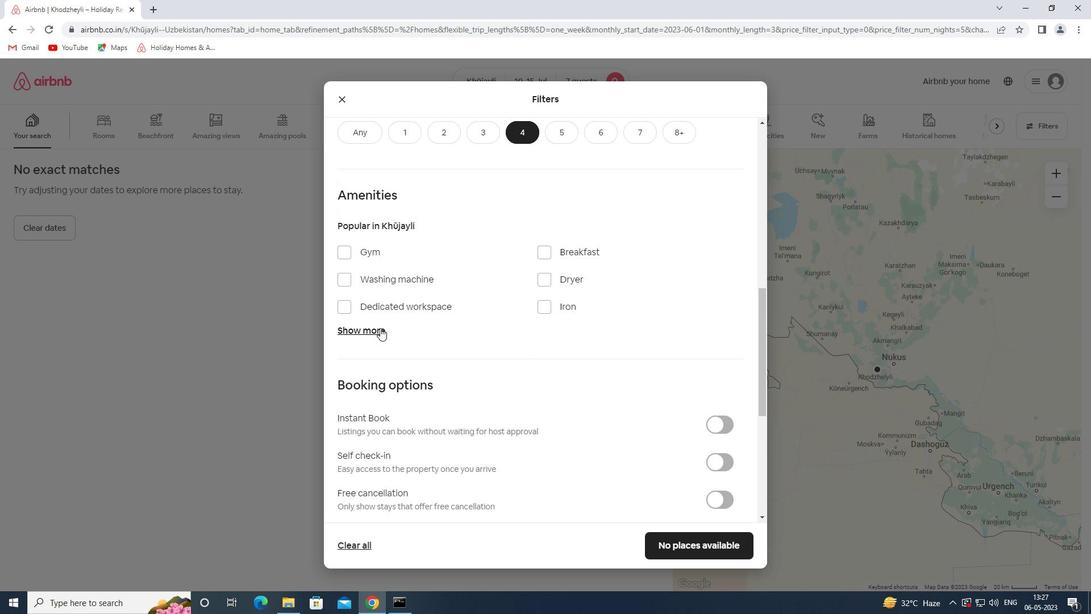 
Action: Mouse pressed left at (377, 331)
Screenshot: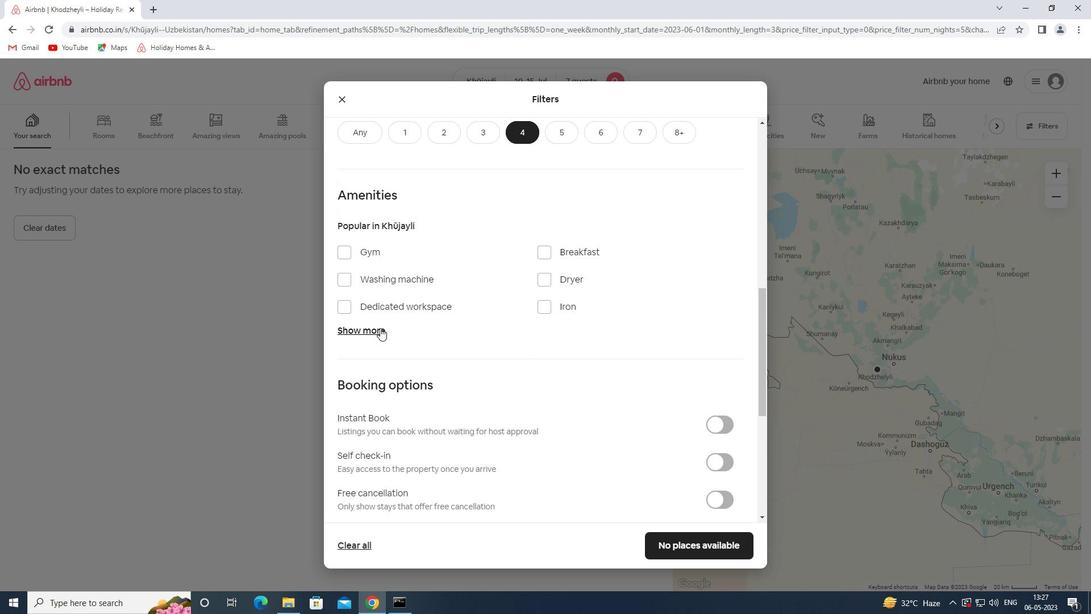 
Action: Mouse moved to (559, 255)
Screenshot: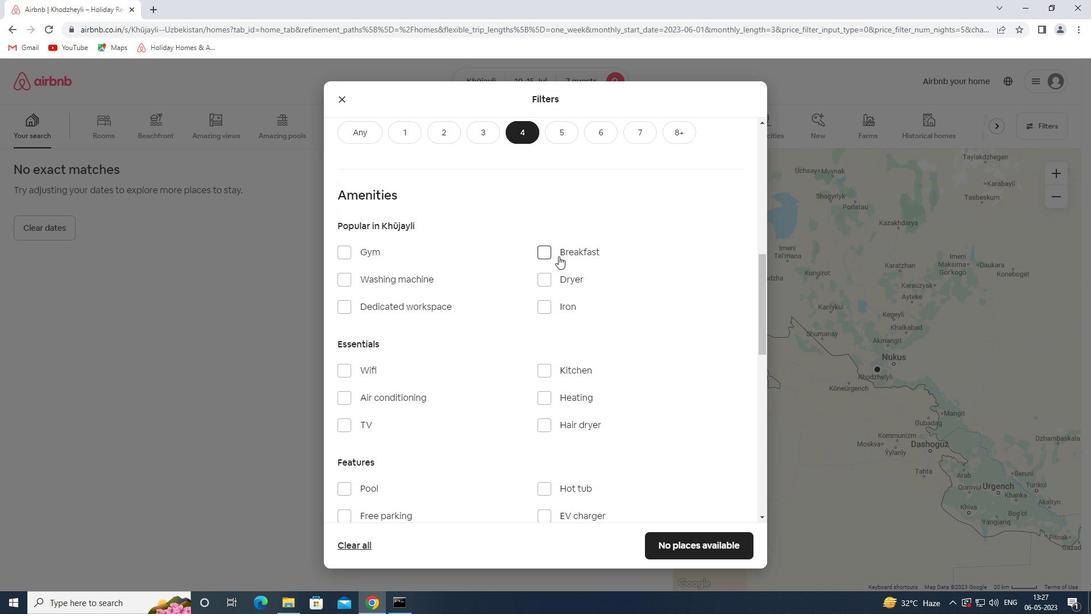 
Action: Mouse pressed left at (559, 255)
Screenshot: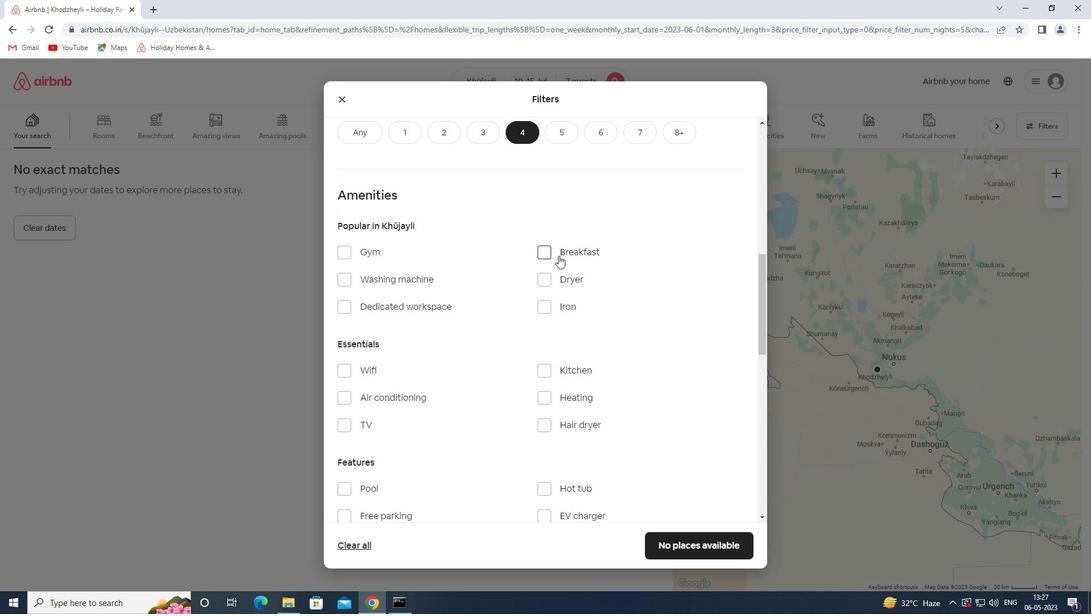 
Action: Mouse moved to (363, 372)
Screenshot: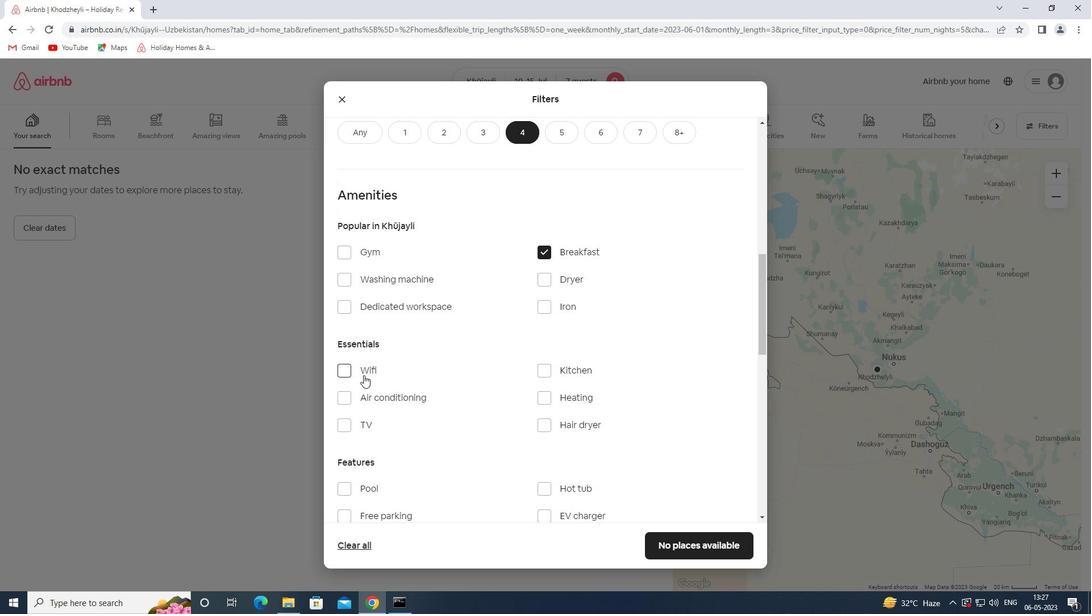 
Action: Mouse pressed left at (363, 372)
Screenshot: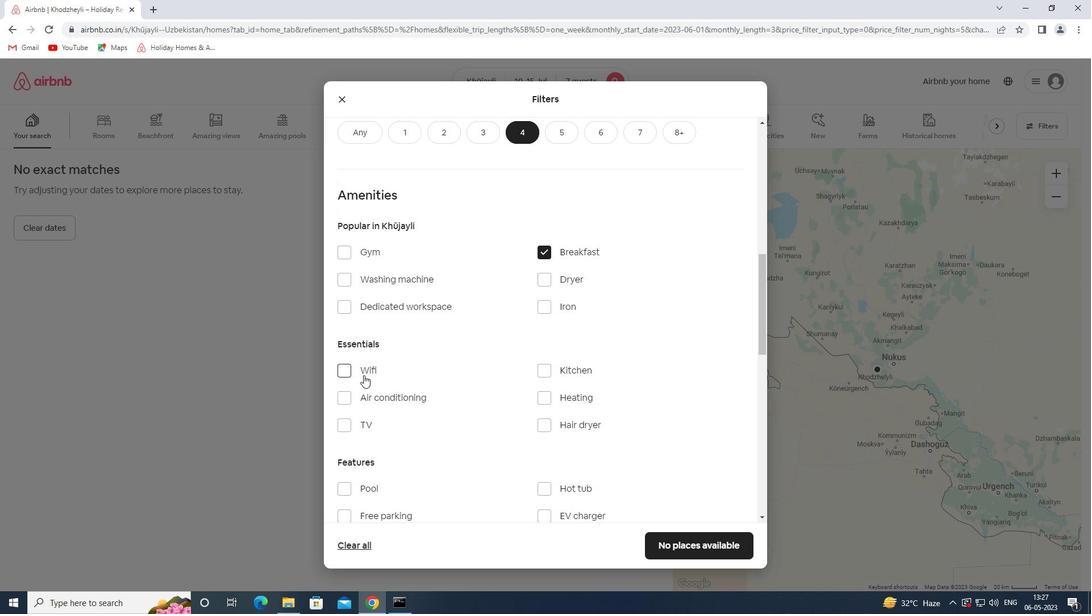 
Action: Mouse moved to (361, 427)
Screenshot: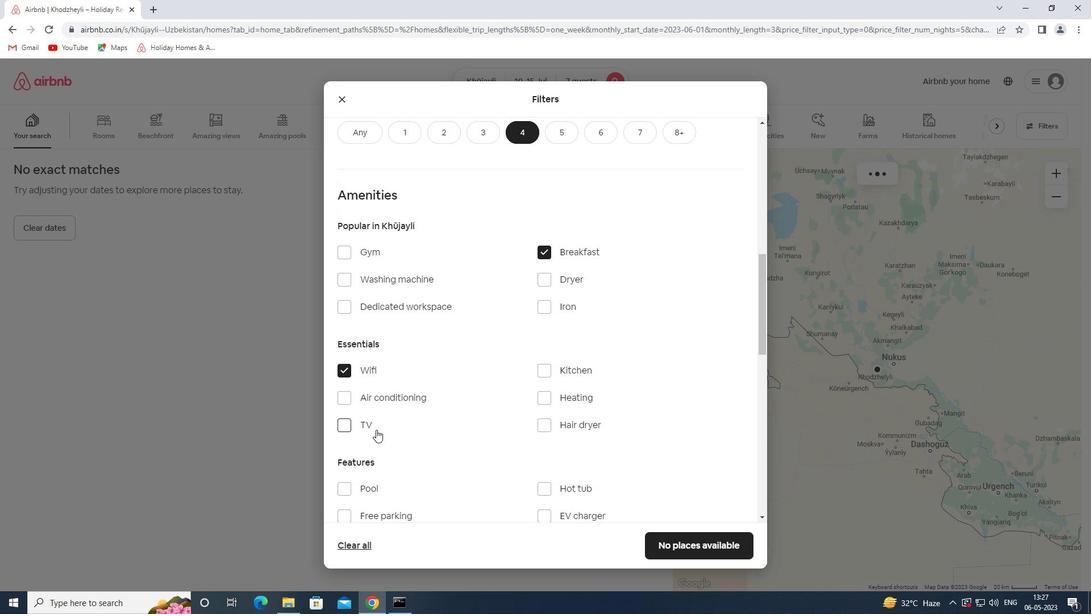 
Action: Mouse pressed left at (361, 427)
Screenshot: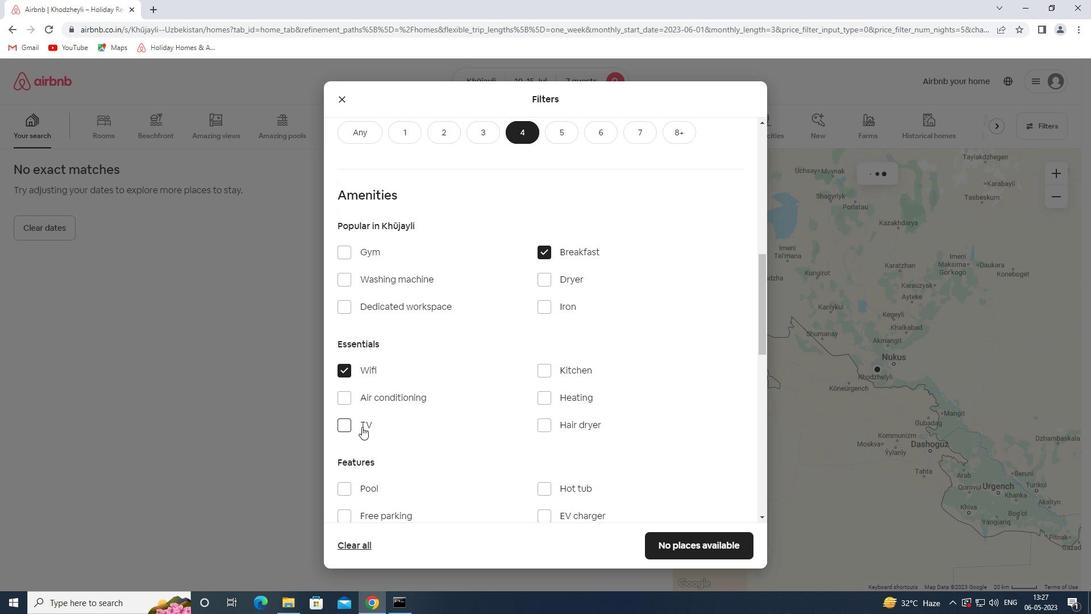
Action: Mouse moved to (538, 424)
Screenshot: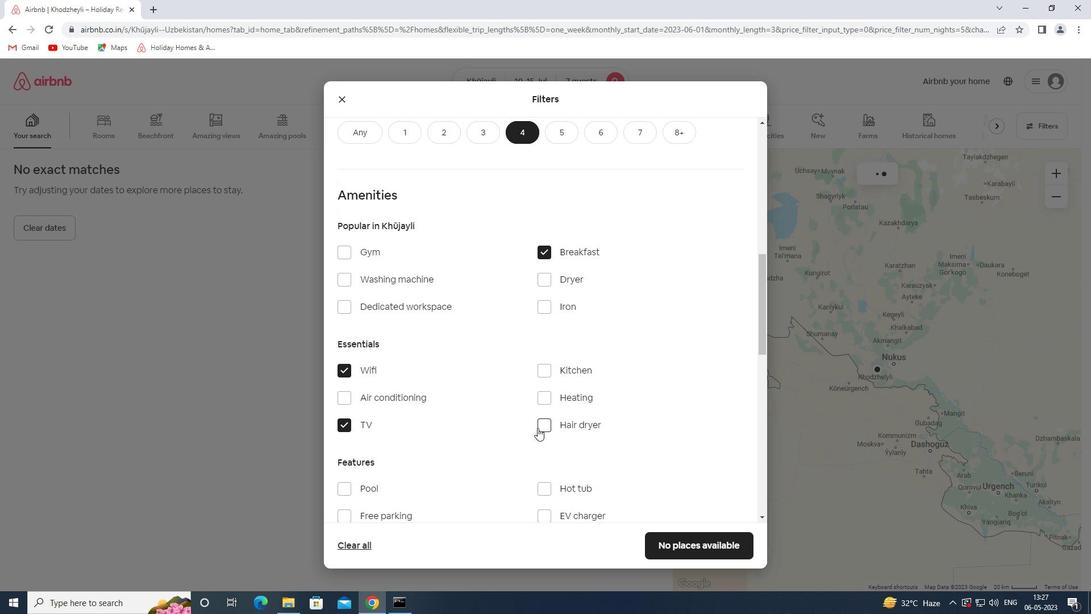 
Action: Mouse scrolled (538, 424) with delta (0, 0)
Screenshot: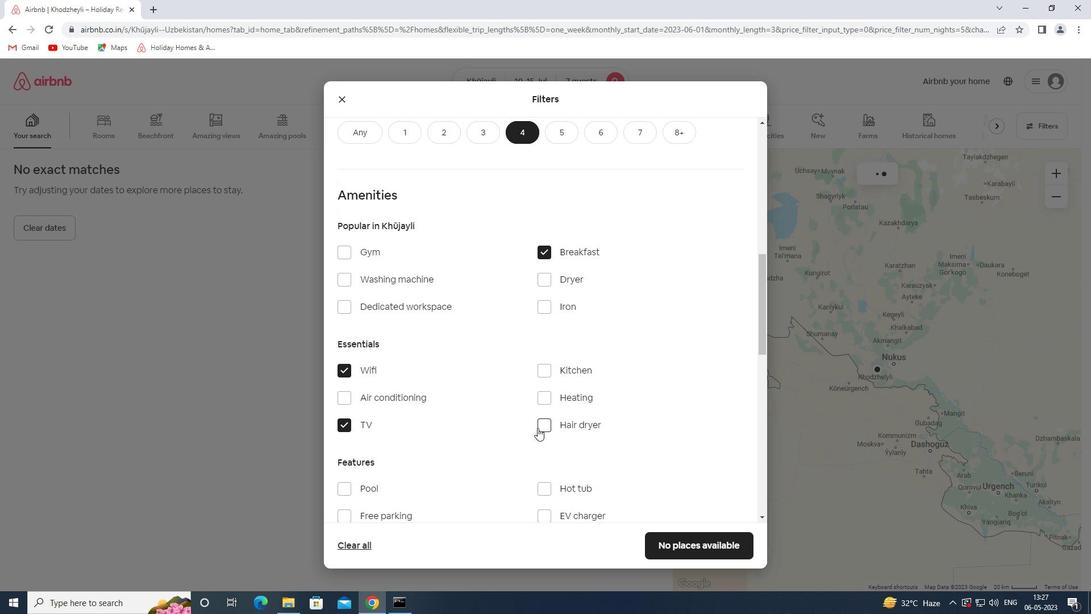 
Action: Mouse moved to (536, 423)
Screenshot: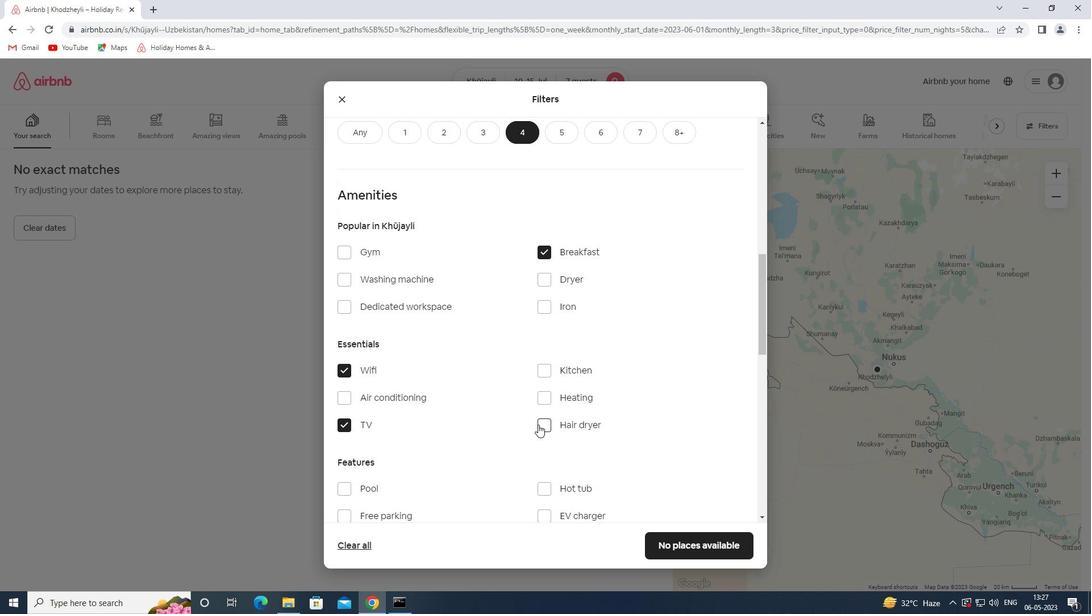 
Action: Mouse scrolled (536, 422) with delta (0, 0)
Screenshot: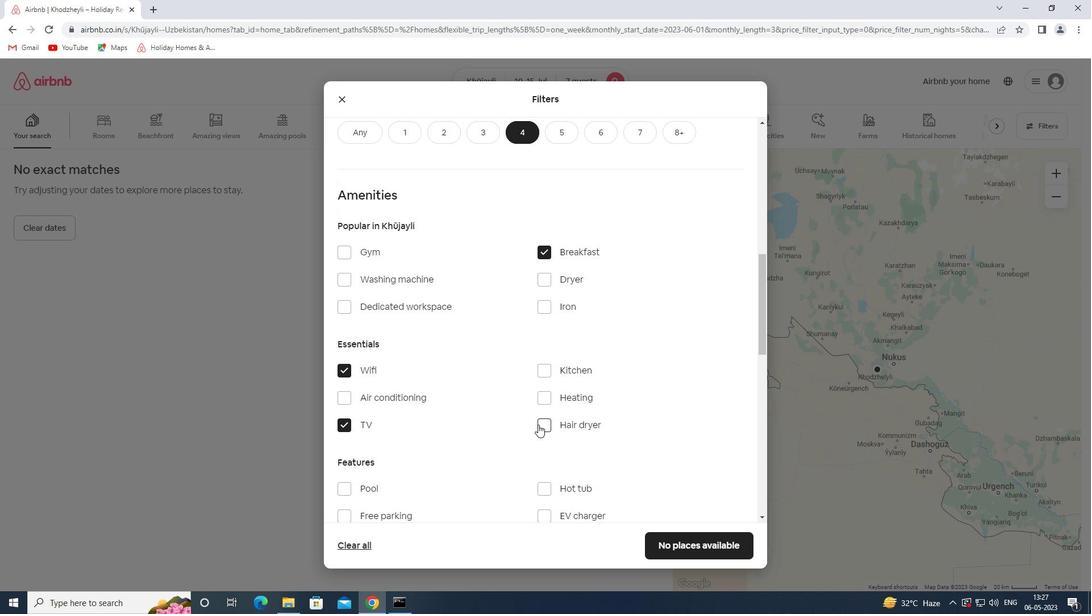 
Action: Mouse moved to (534, 418)
Screenshot: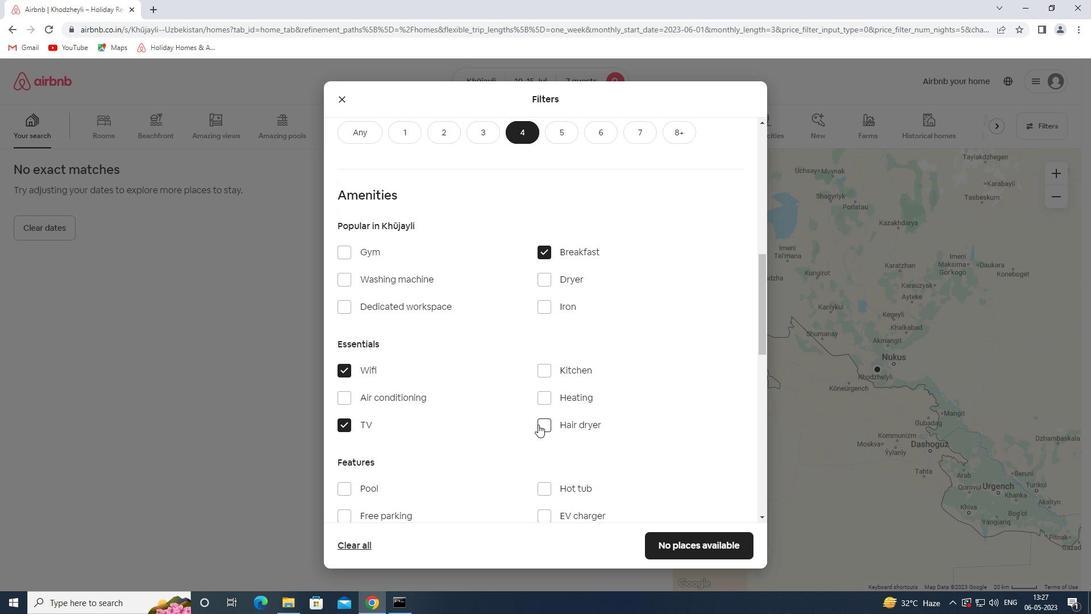 
Action: Mouse scrolled (534, 418) with delta (0, 0)
Screenshot: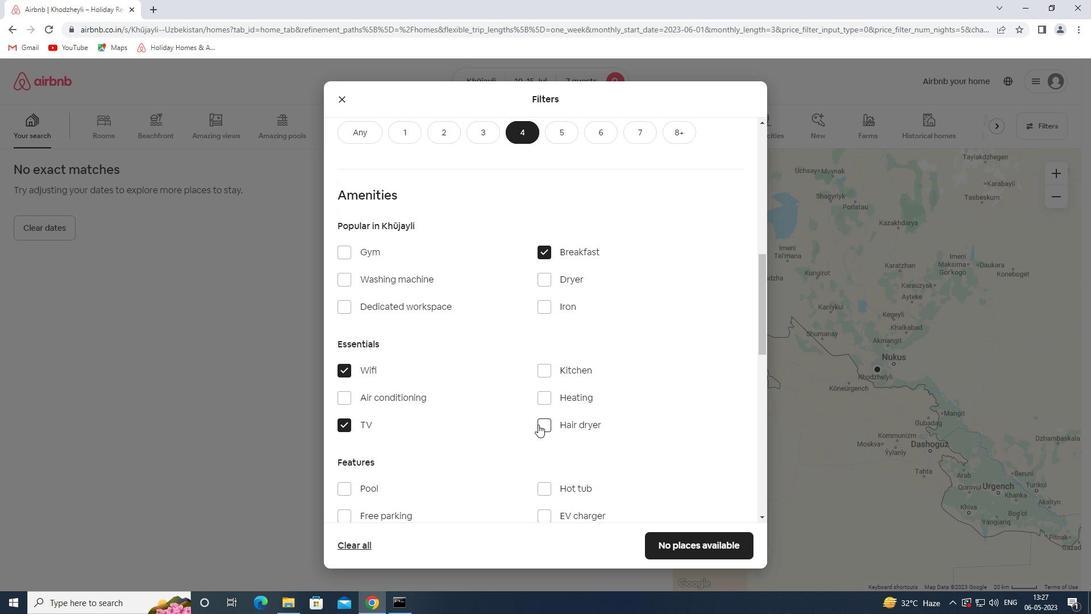 
Action: Mouse moved to (378, 347)
Screenshot: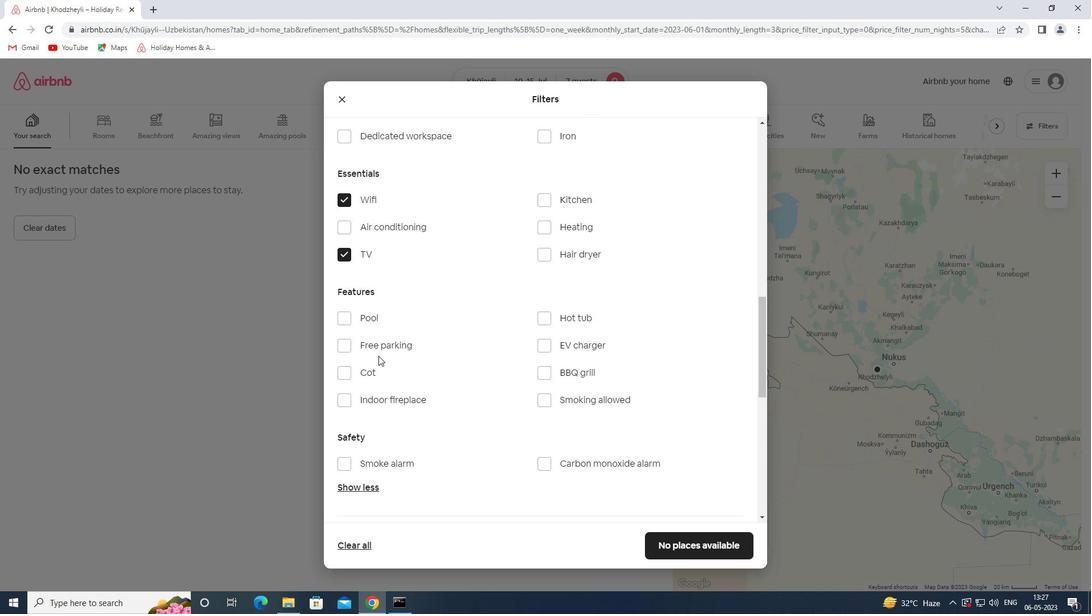 
Action: Mouse pressed left at (378, 347)
Screenshot: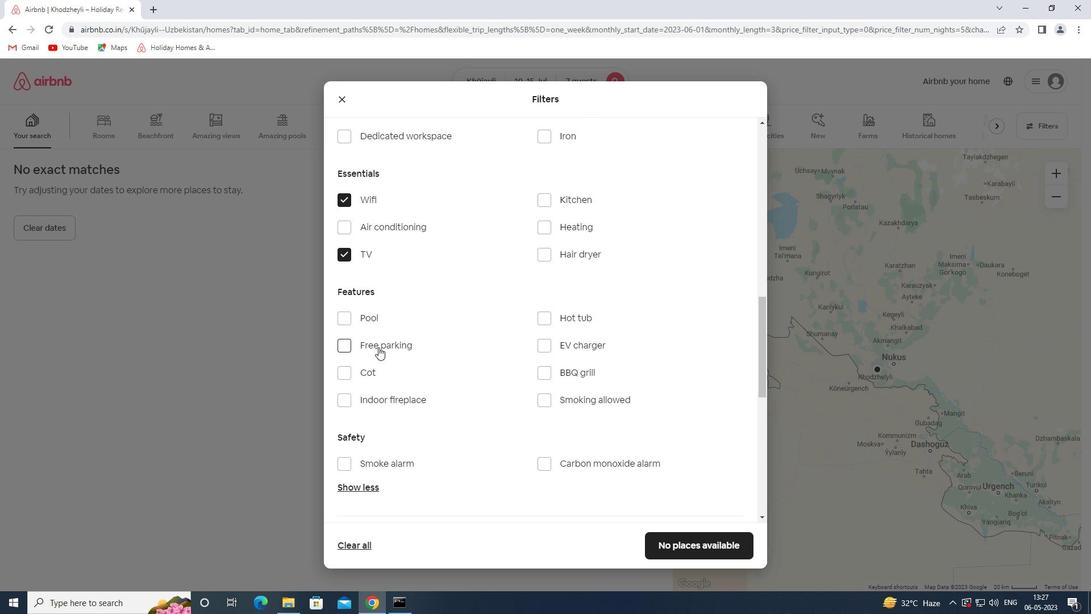 
Action: Mouse moved to (510, 359)
Screenshot: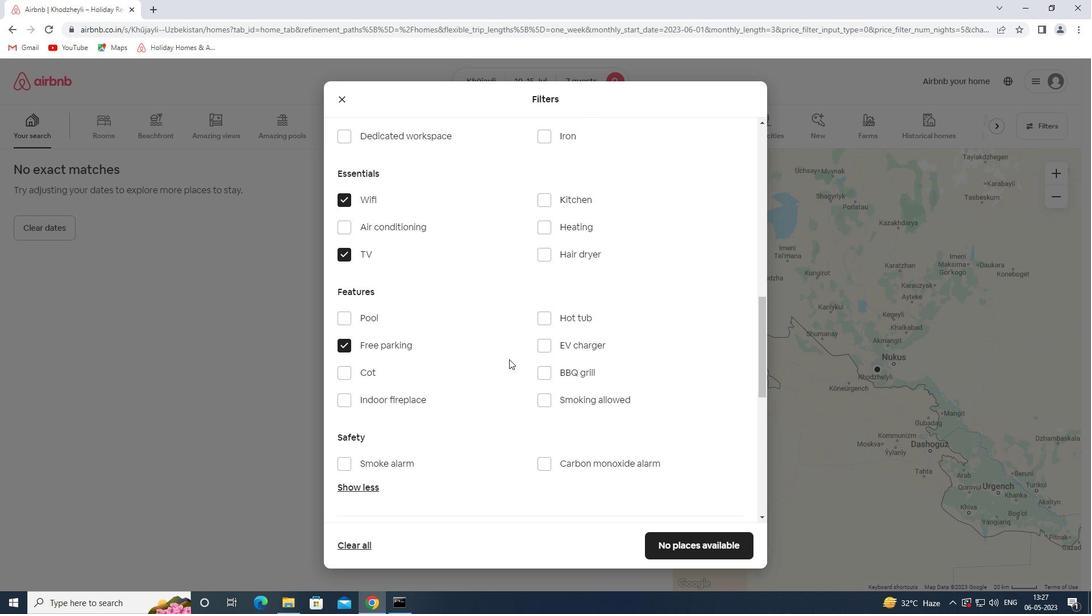 
Action: Mouse scrolled (510, 358) with delta (0, 0)
Screenshot: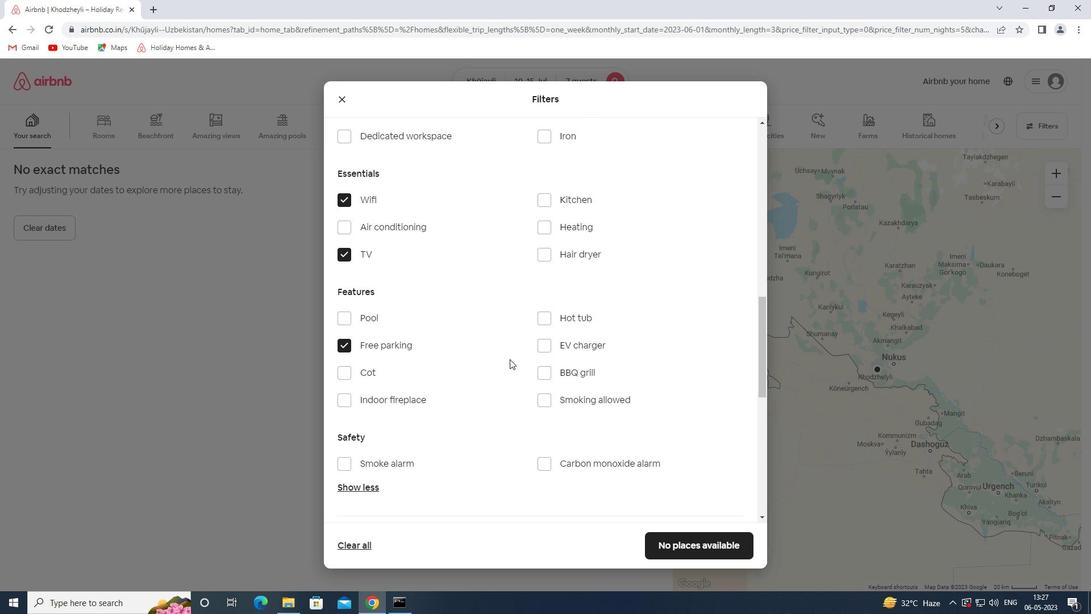 
Action: Mouse scrolled (510, 358) with delta (0, 0)
Screenshot: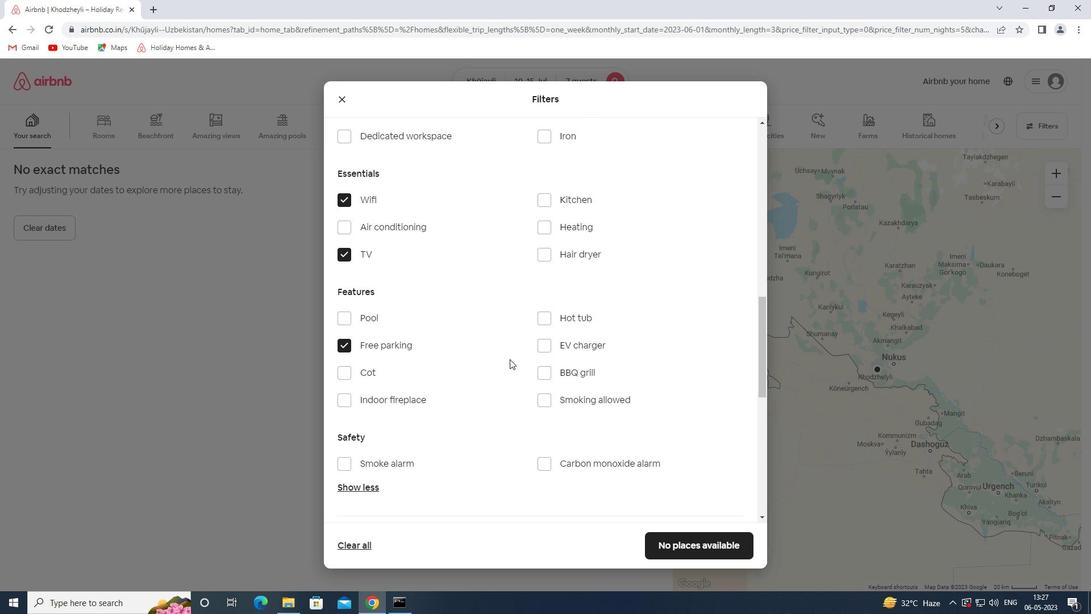 
Action: Mouse moved to (491, 294)
Screenshot: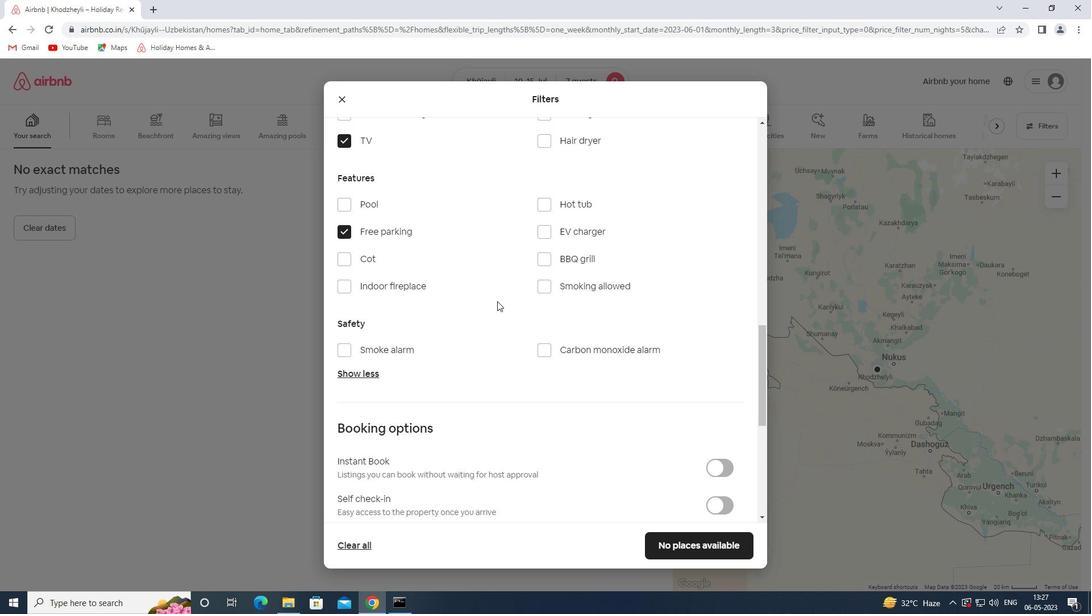
Action: Mouse scrolled (491, 294) with delta (0, 0)
Screenshot: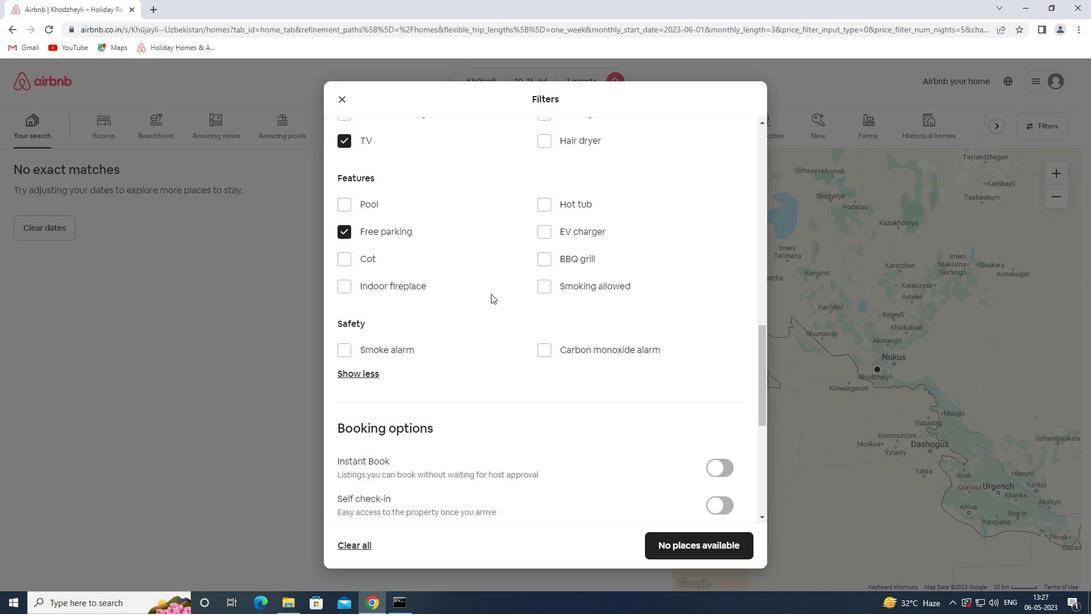 
Action: Mouse scrolled (491, 294) with delta (0, 0)
Screenshot: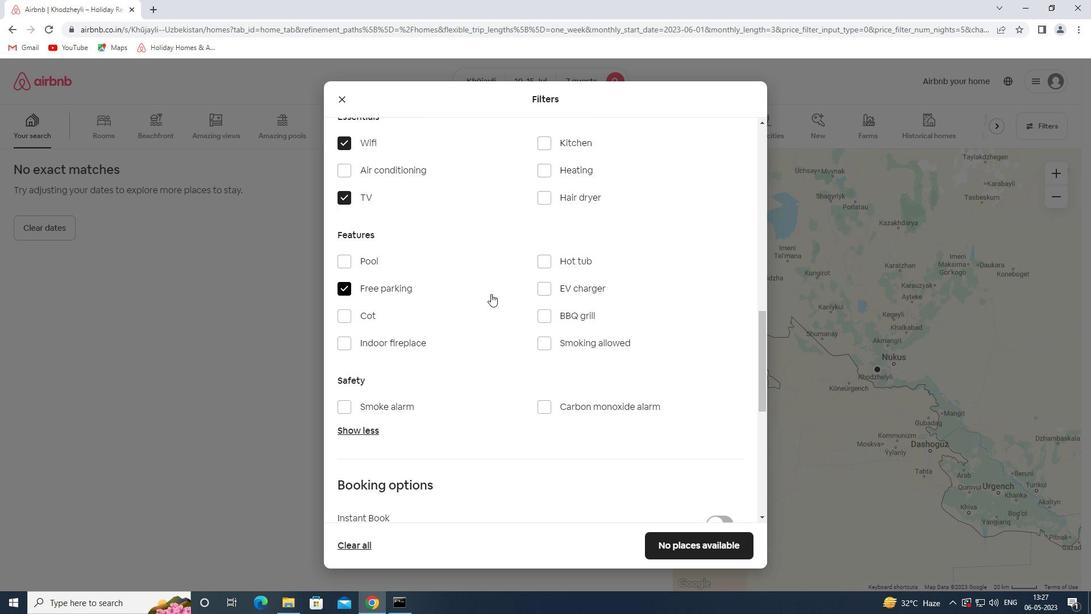 
Action: Mouse moved to (547, 254)
Screenshot: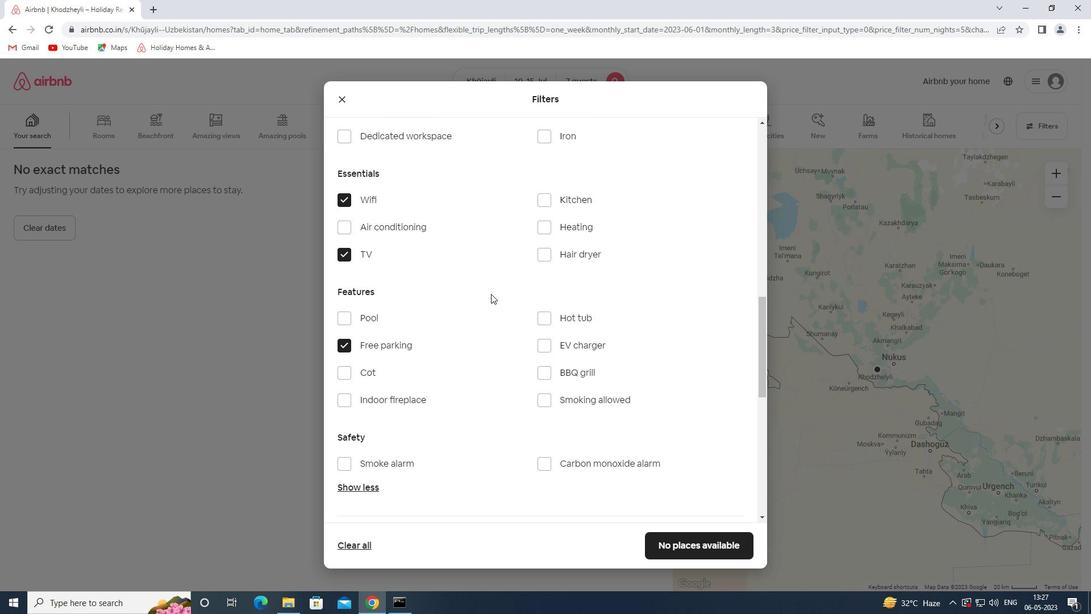 
Action: Mouse scrolled (547, 255) with delta (0, 0)
Screenshot: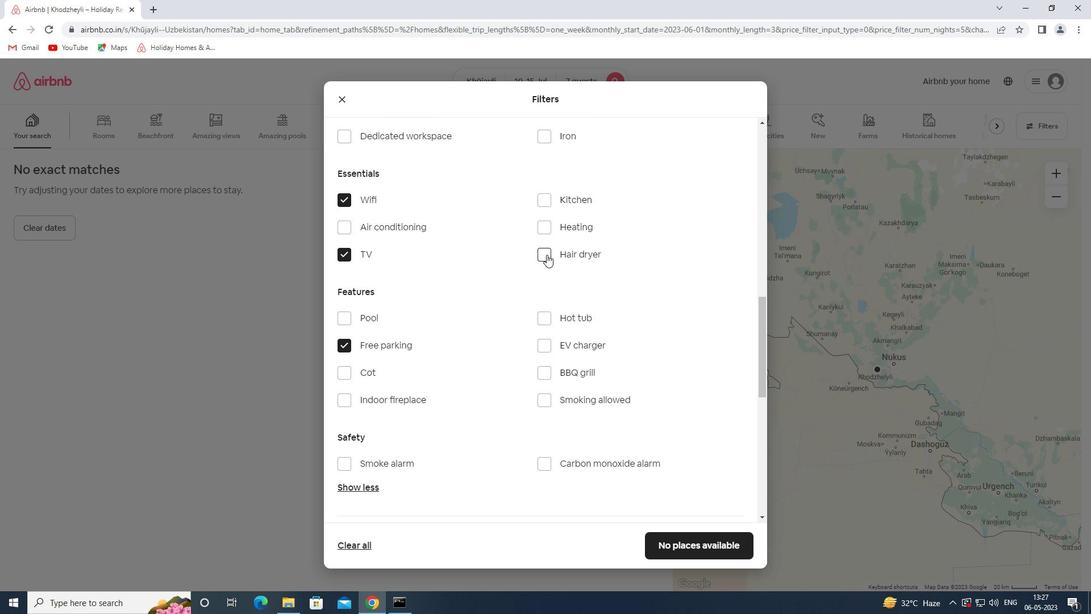 
Action: Mouse scrolled (547, 255) with delta (0, 0)
Screenshot: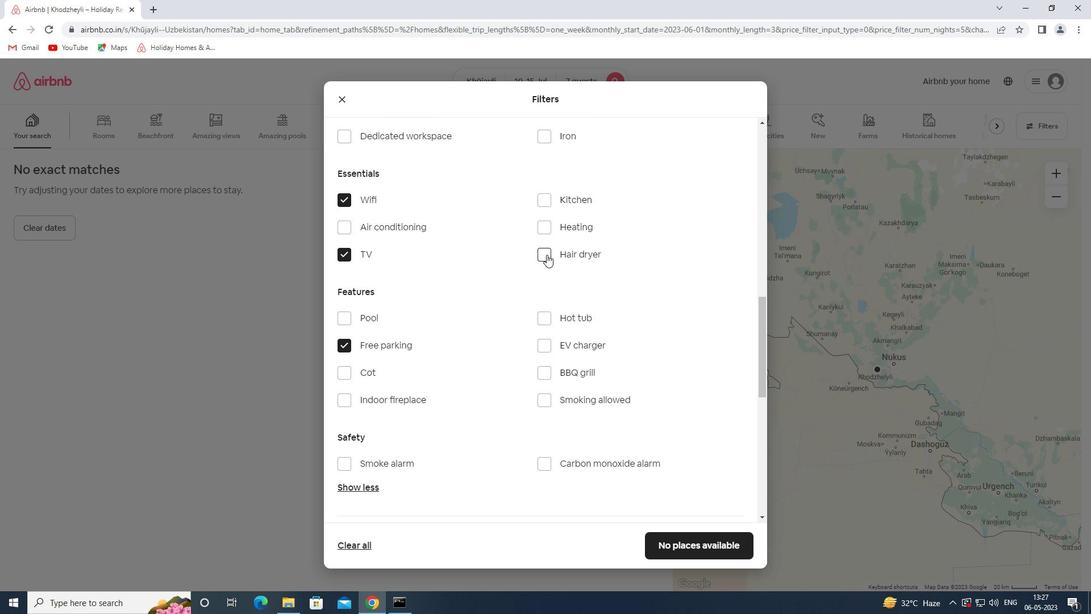 
Action: Mouse scrolled (547, 255) with delta (0, 0)
Screenshot: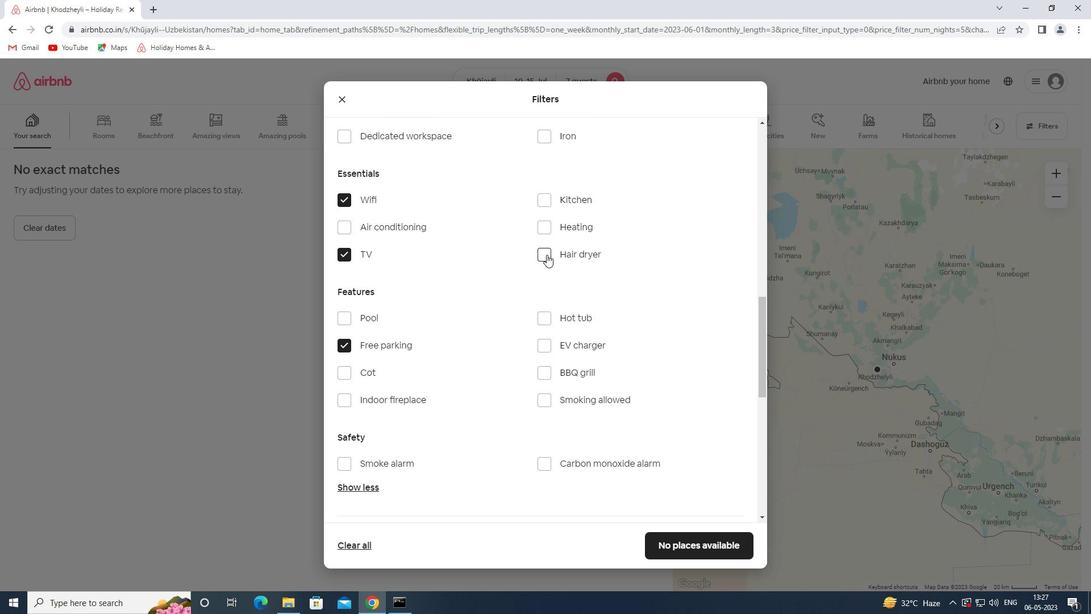 
Action: Mouse scrolled (547, 254) with delta (0, 0)
Screenshot: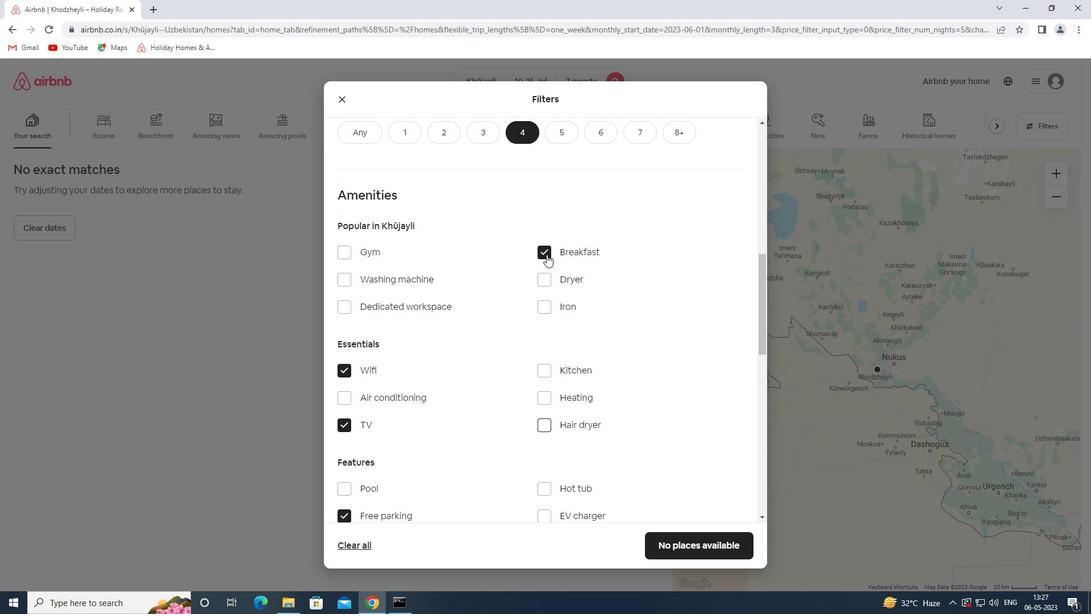 
Action: Mouse scrolled (547, 254) with delta (0, 0)
Screenshot: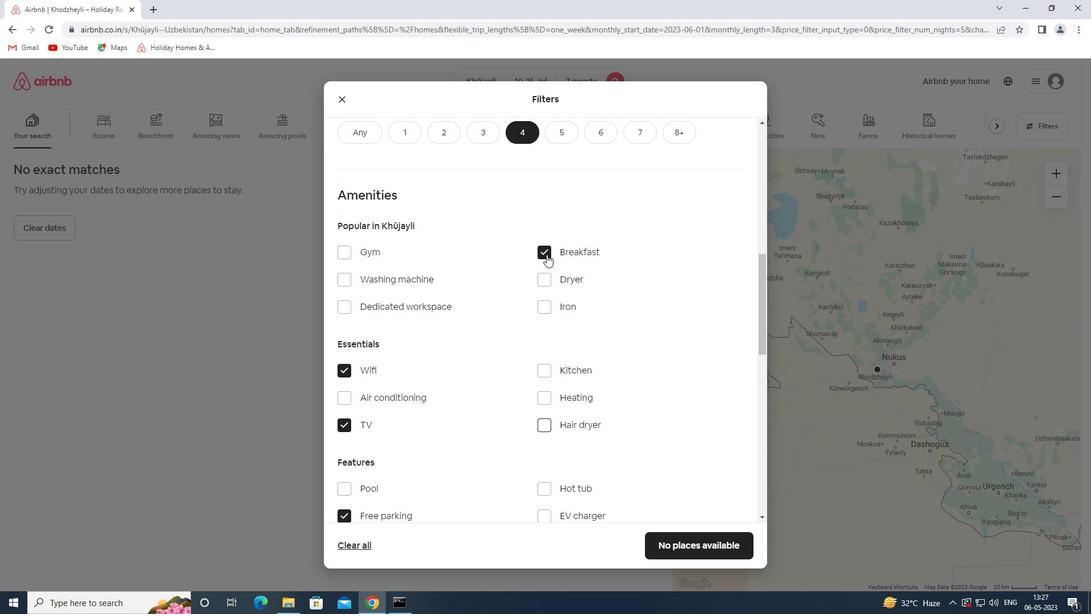 
Action: Mouse scrolled (547, 254) with delta (0, 0)
Screenshot: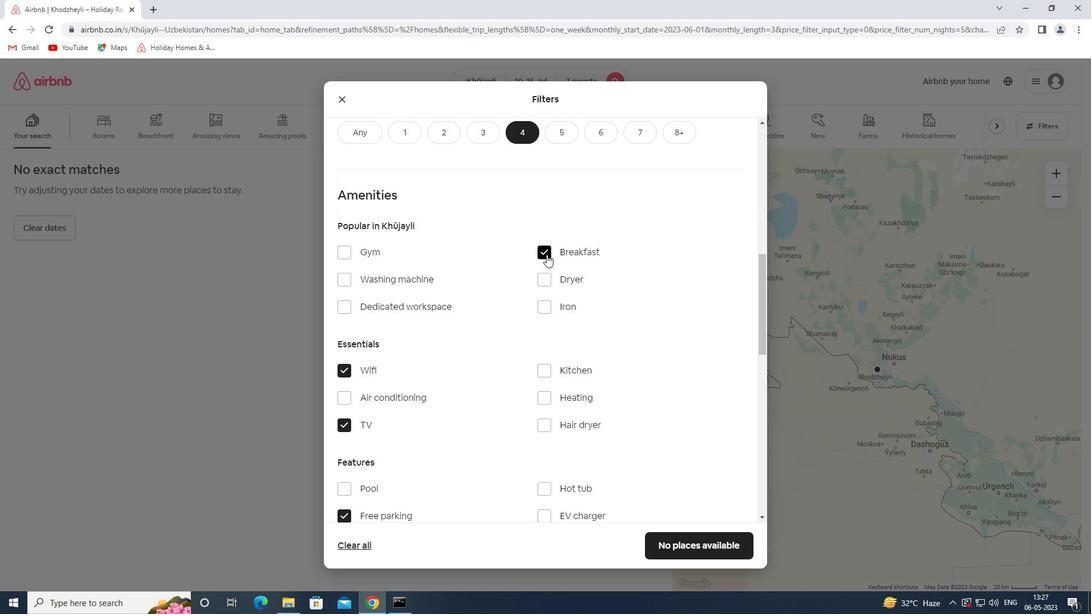 
Action: Mouse scrolled (547, 254) with delta (0, 0)
Screenshot: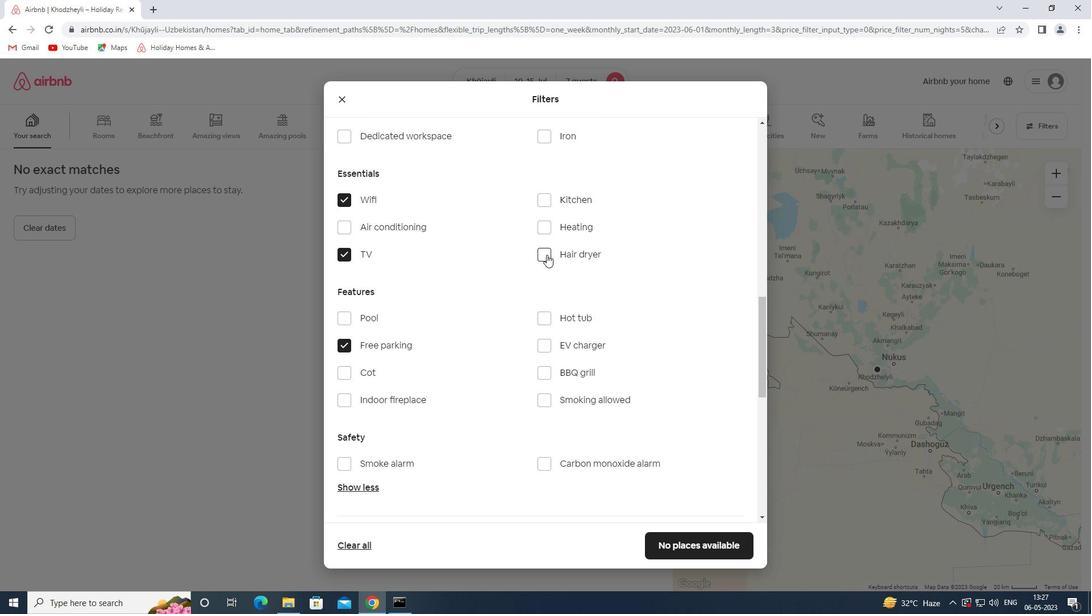 
Action: Mouse scrolled (547, 254) with delta (0, 0)
Screenshot: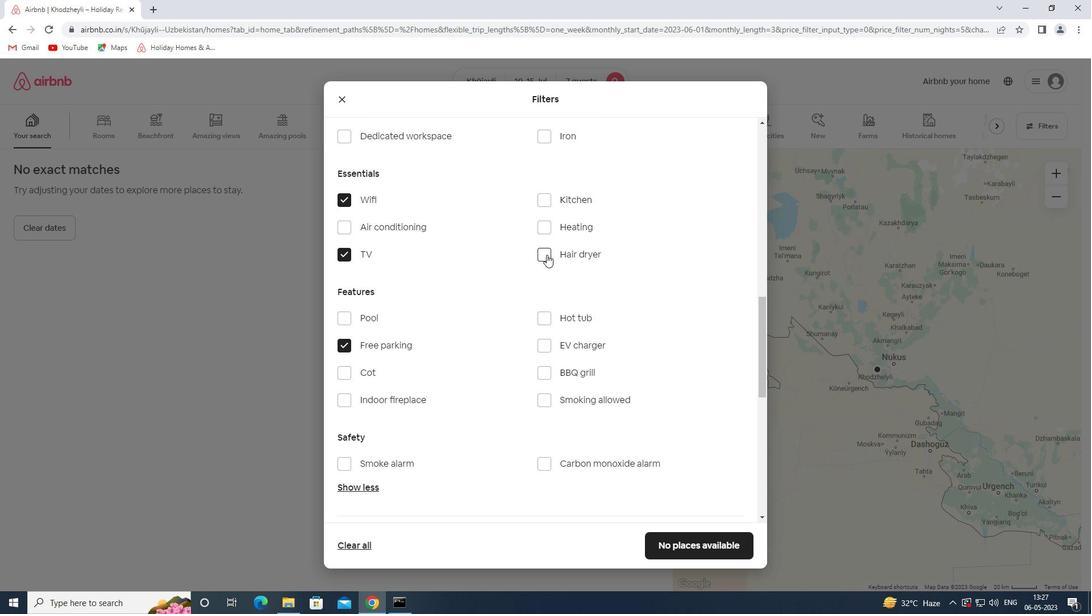 
Action: Mouse scrolled (547, 254) with delta (0, 0)
Screenshot: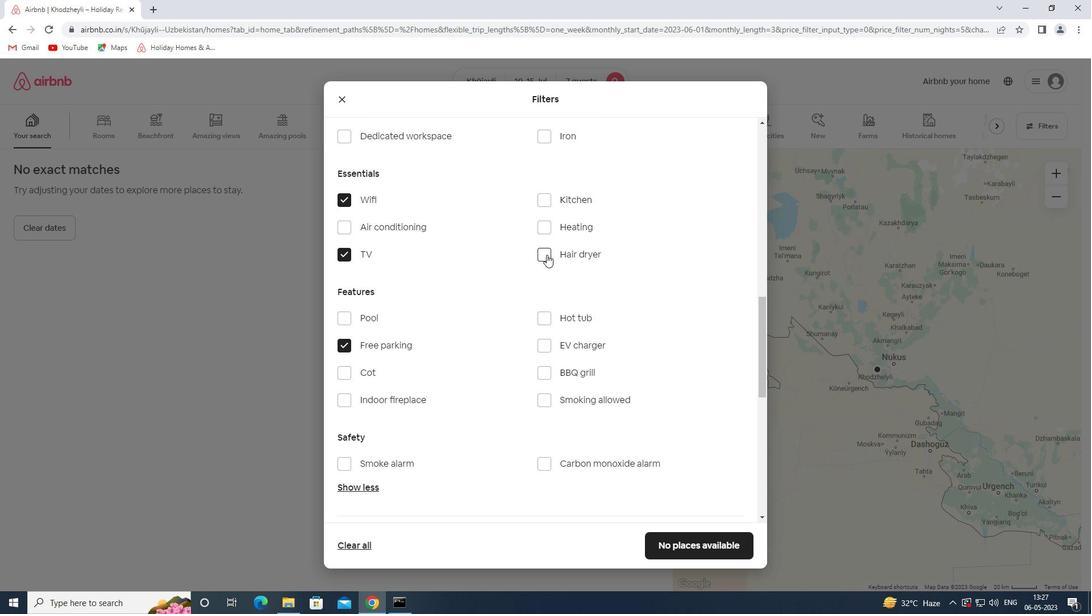 
Action: Mouse scrolled (547, 254) with delta (0, 0)
Screenshot: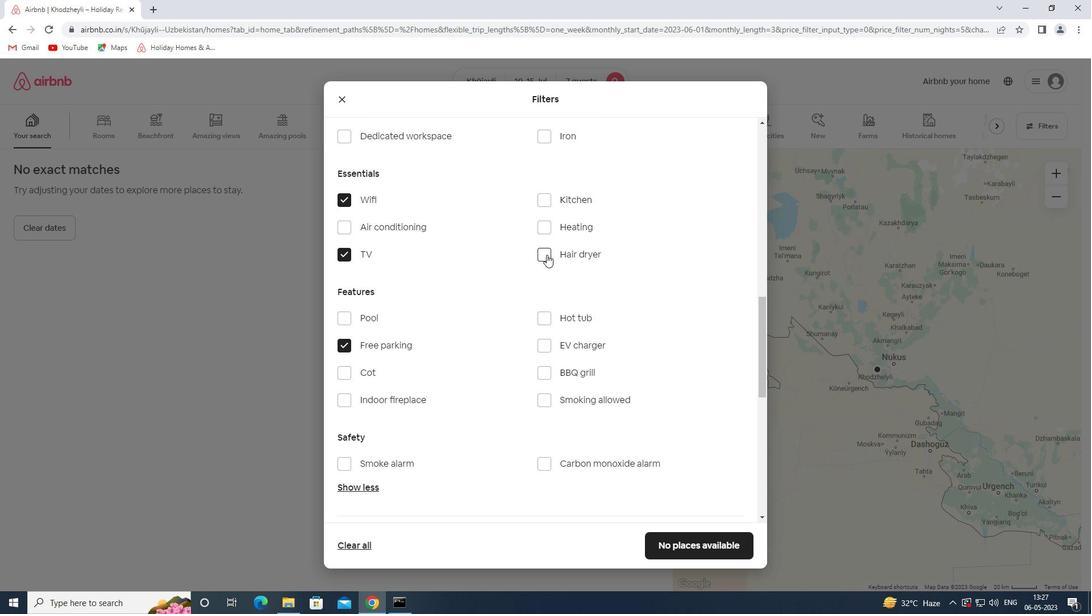 
Action: Mouse scrolled (547, 254) with delta (0, 0)
Screenshot: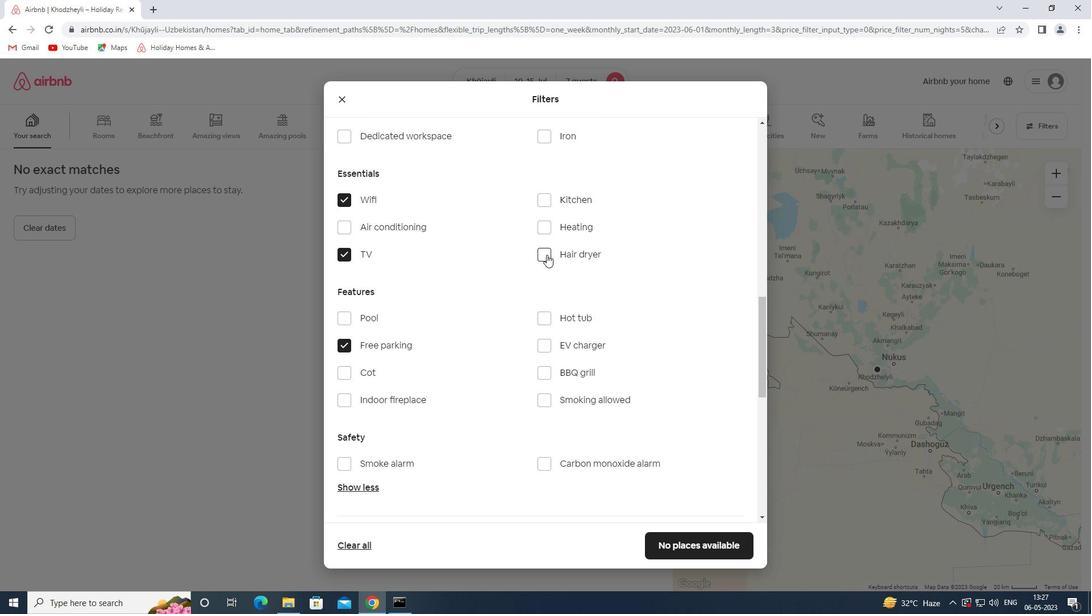 
Action: Mouse moved to (714, 333)
Screenshot: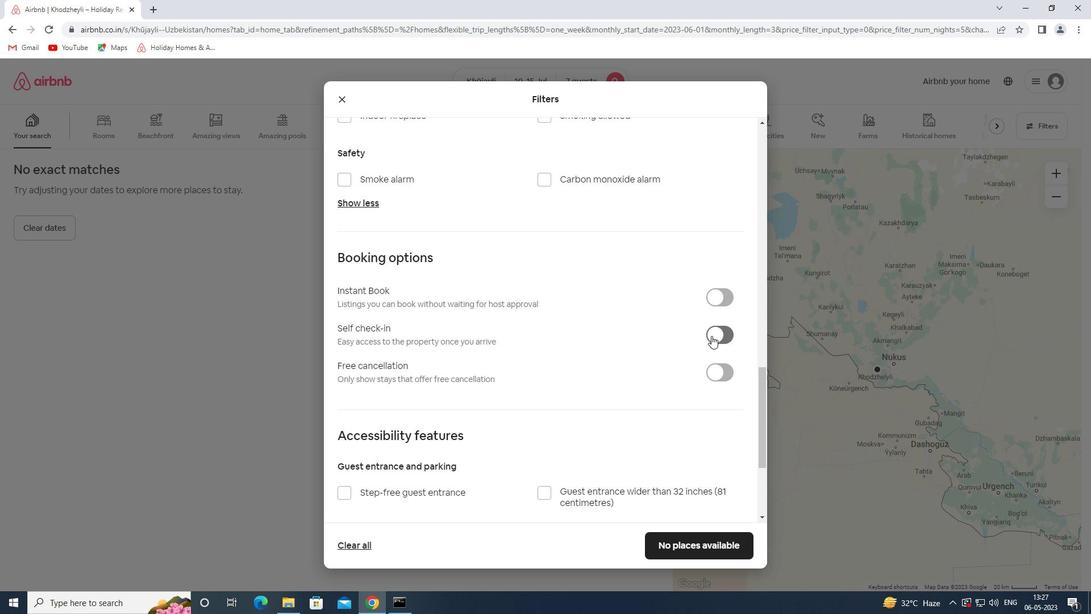 
Action: Mouse pressed left at (714, 333)
Screenshot: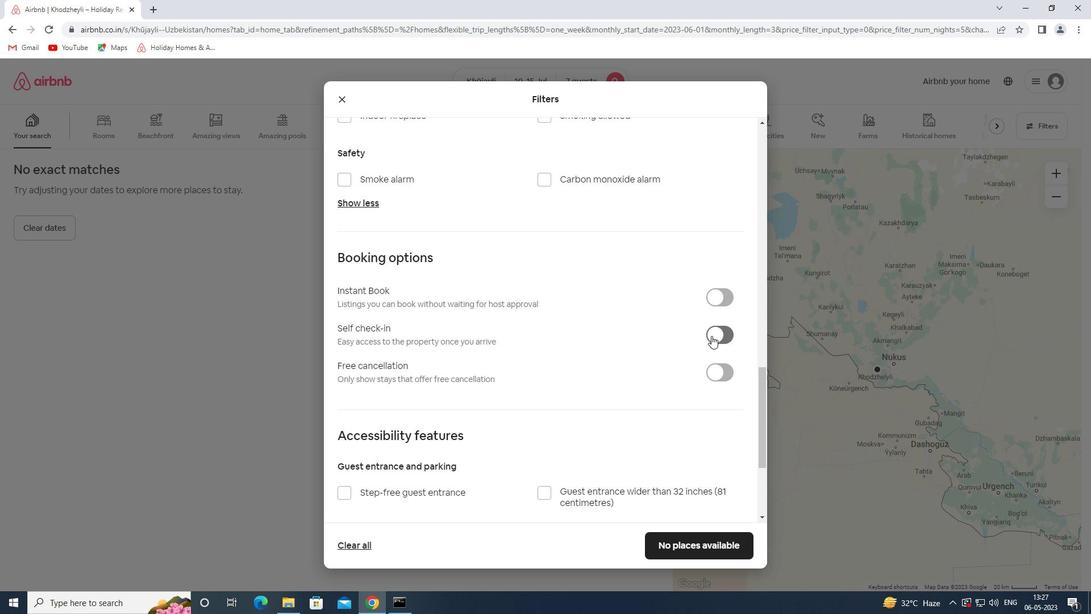 
Action: Mouse moved to (566, 429)
Screenshot: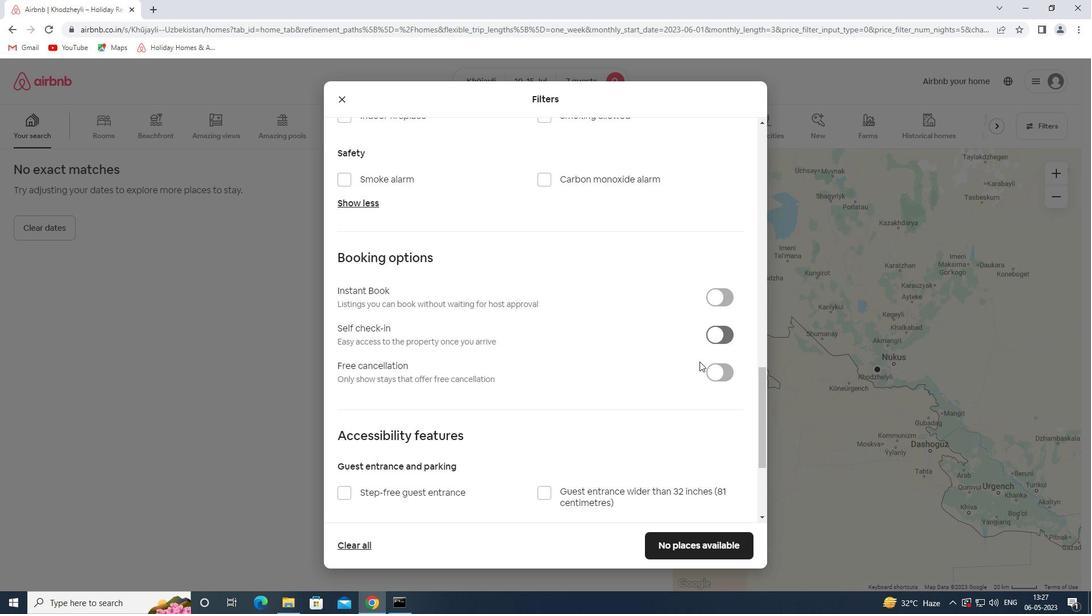 
Action: Mouse scrolled (566, 429) with delta (0, 0)
Screenshot: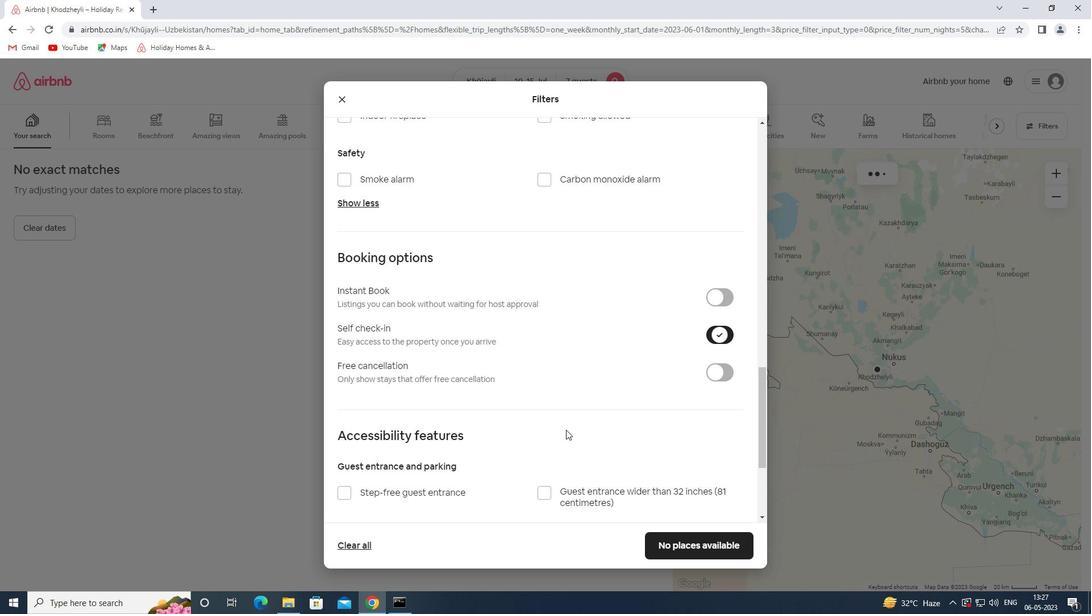 
Action: Mouse scrolled (566, 429) with delta (0, 0)
Screenshot: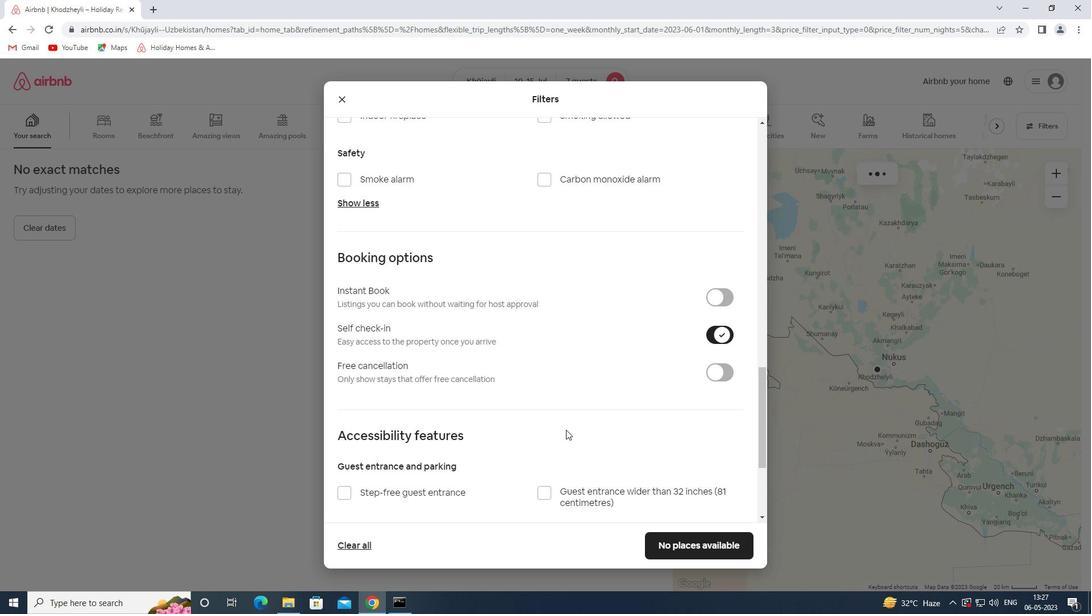 
Action: Mouse scrolled (566, 429) with delta (0, 0)
Screenshot: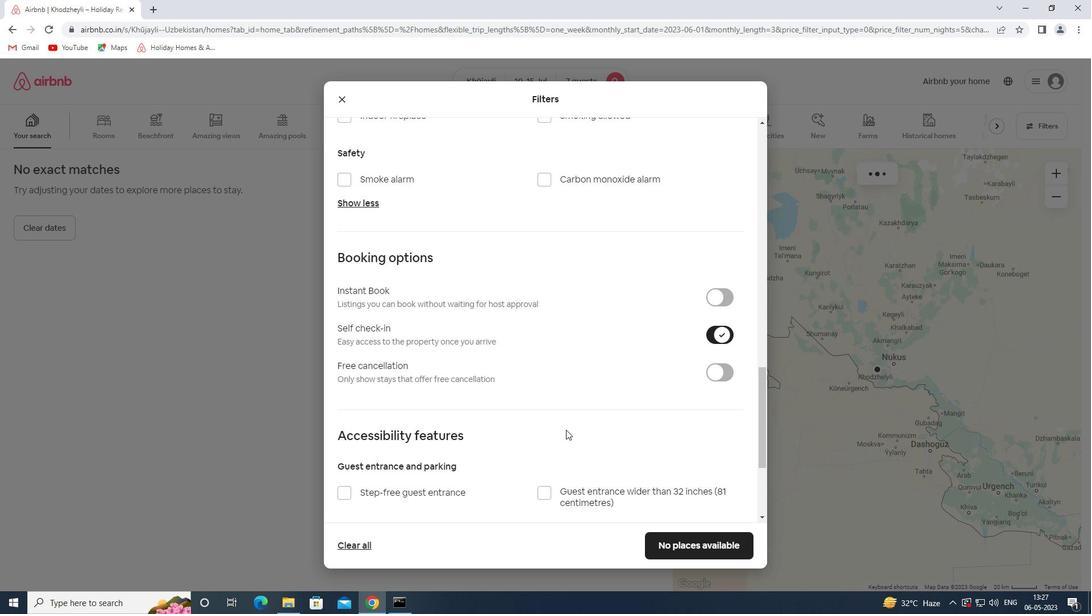 
Action: Mouse scrolled (566, 429) with delta (0, 0)
Screenshot: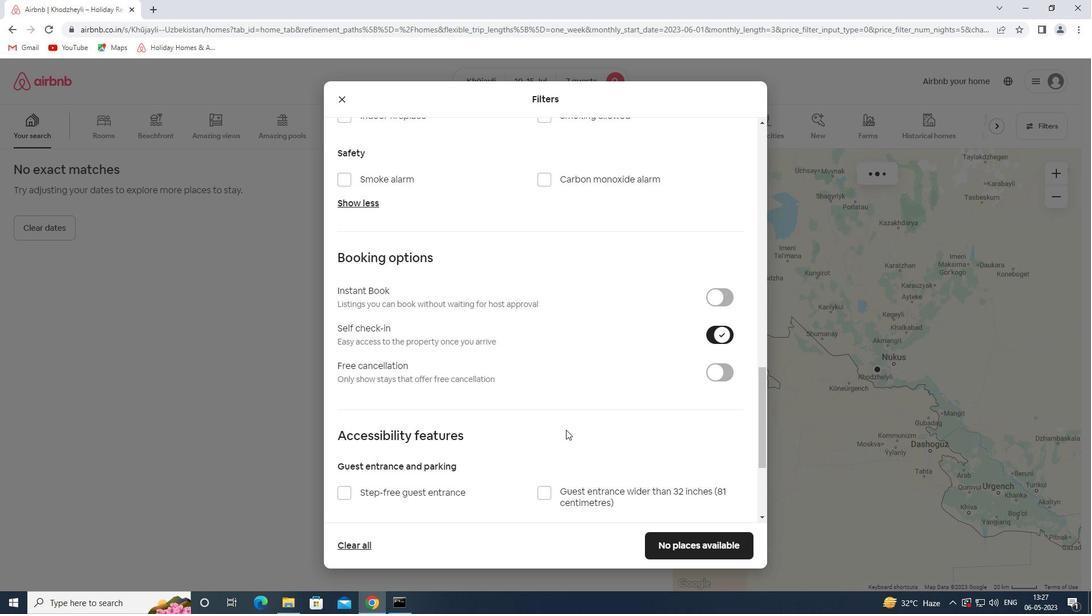 
Action: Mouse scrolled (566, 429) with delta (0, 0)
Screenshot: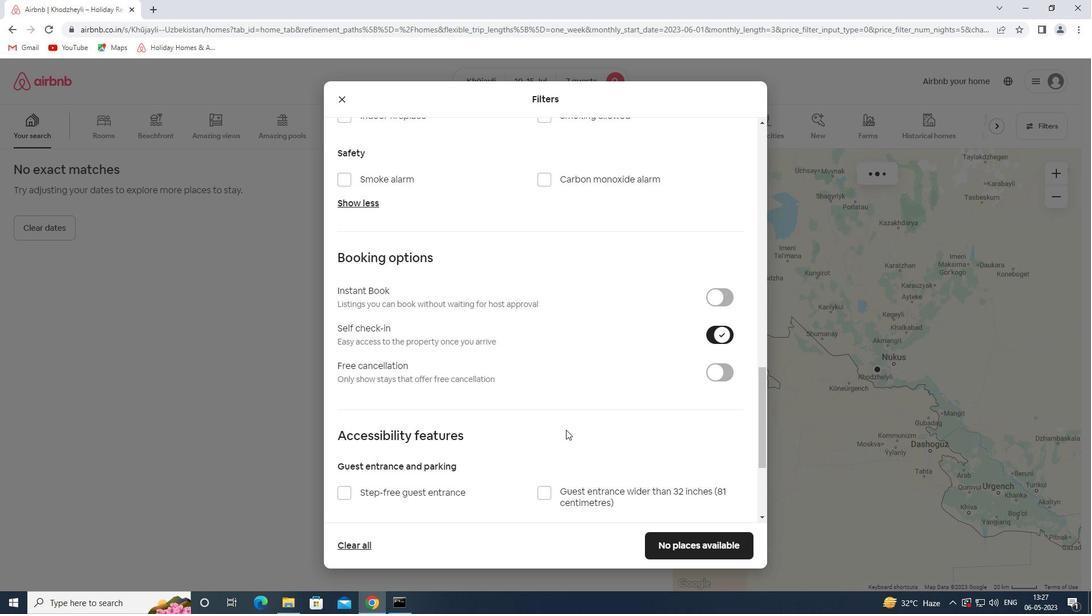 
Action: Mouse scrolled (566, 429) with delta (0, 0)
Screenshot: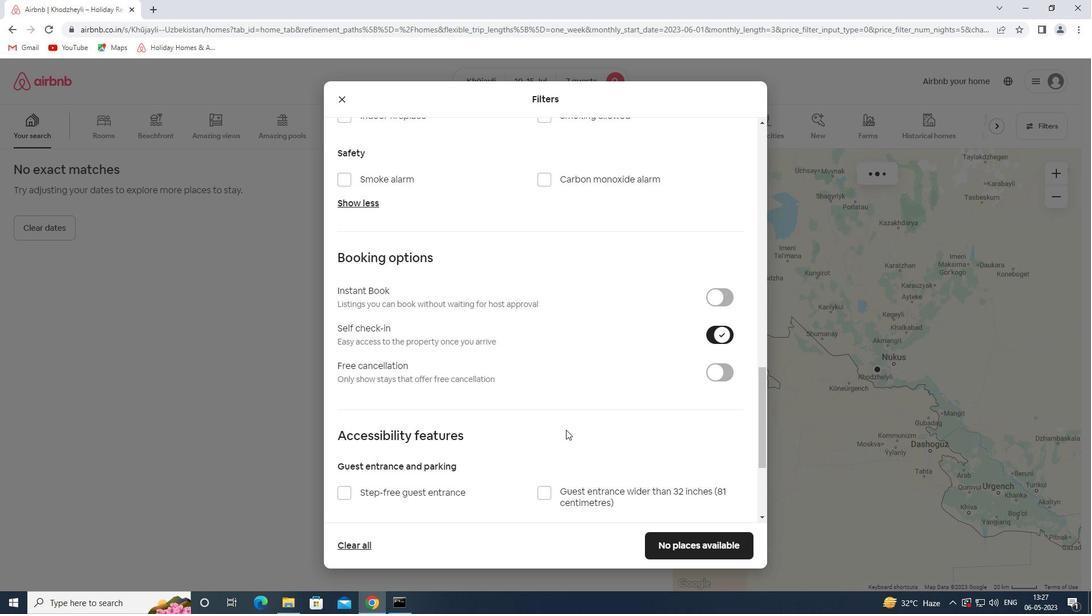 
Action: Mouse moved to (559, 460)
Screenshot: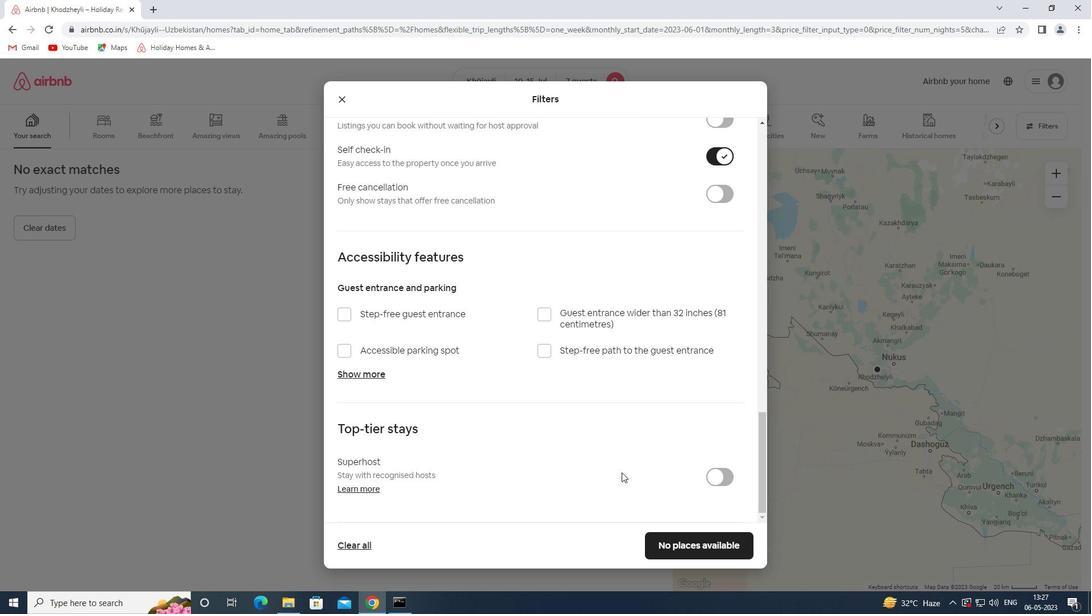 
Action: Mouse scrolled (559, 459) with delta (0, 0)
Screenshot: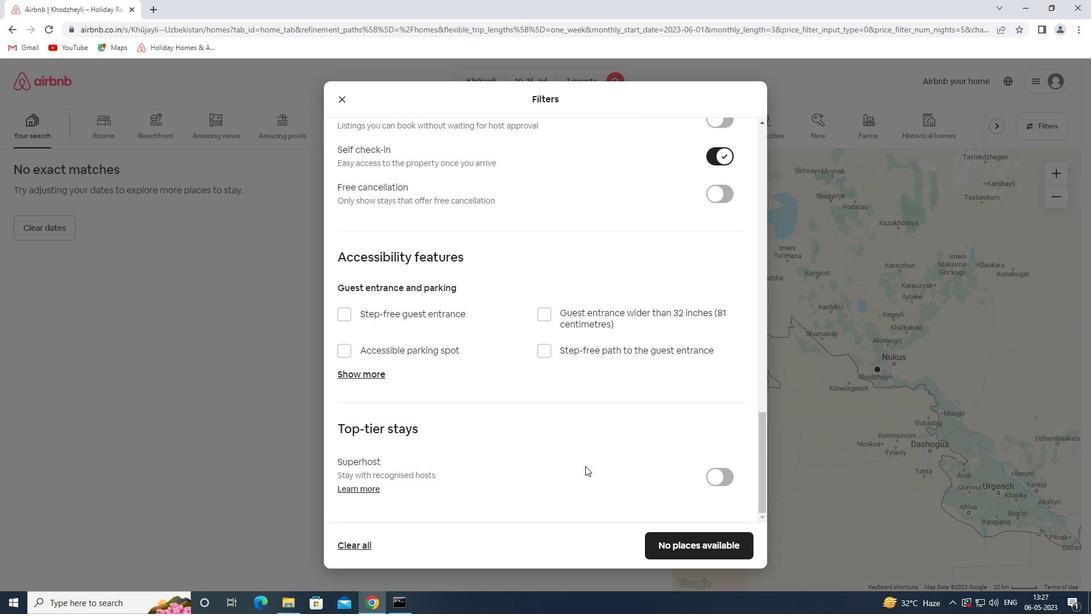
Action: Mouse scrolled (559, 459) with delta (0, 0)
Screenshot: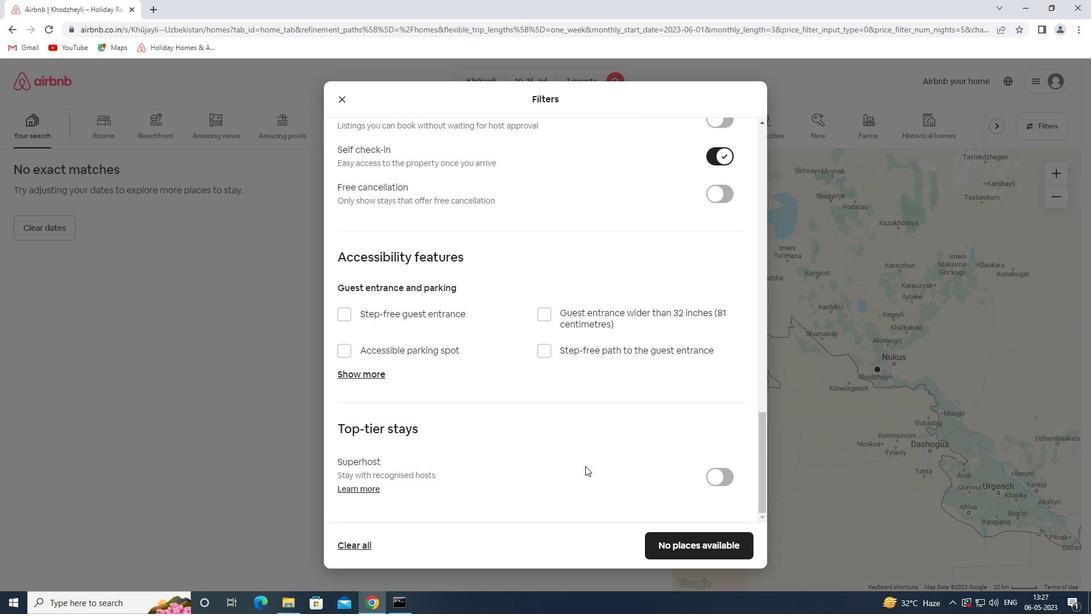 
Action: Mouse scrolled (559, 459) with delta (0, 0)
Screenshot: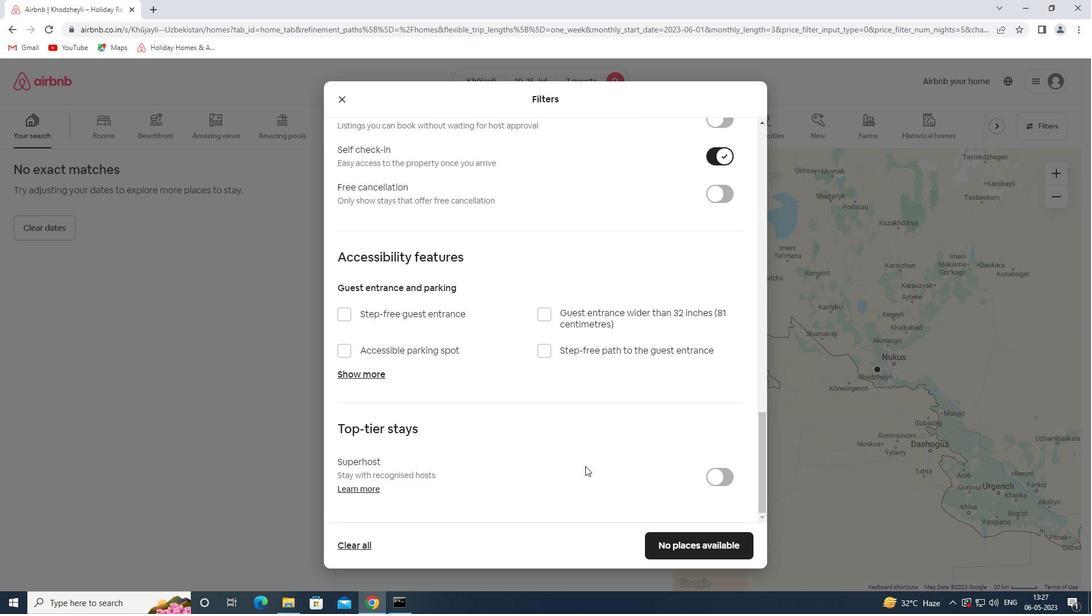 
Action: Mouse scrolled (559, 459) with delta (0, 0)
Screenshot: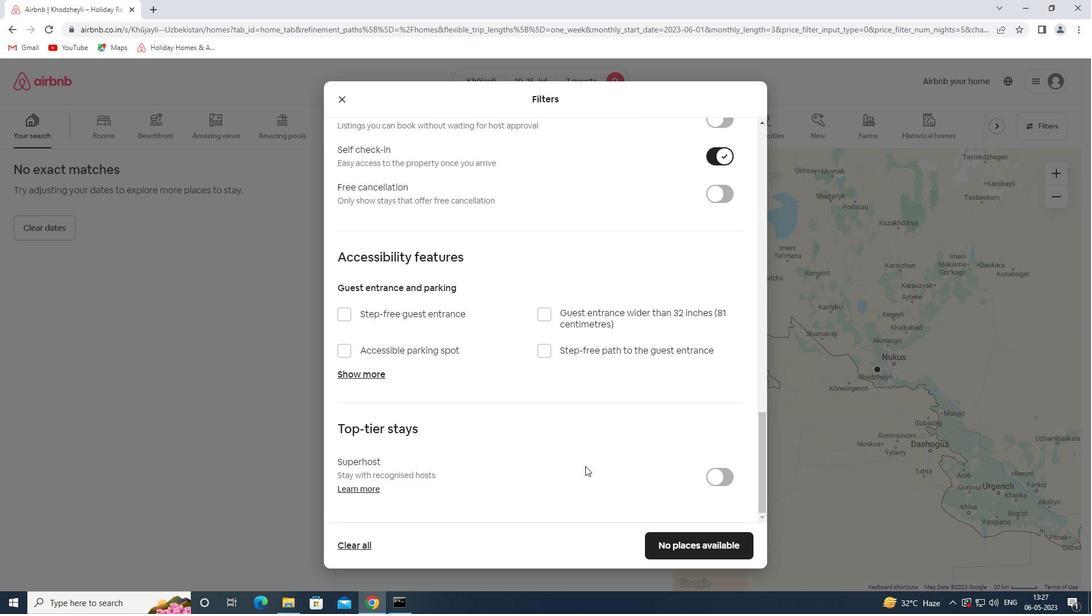 
Action: Mouse scrolled (559, 459) with delta (0, 0)
Screenshot: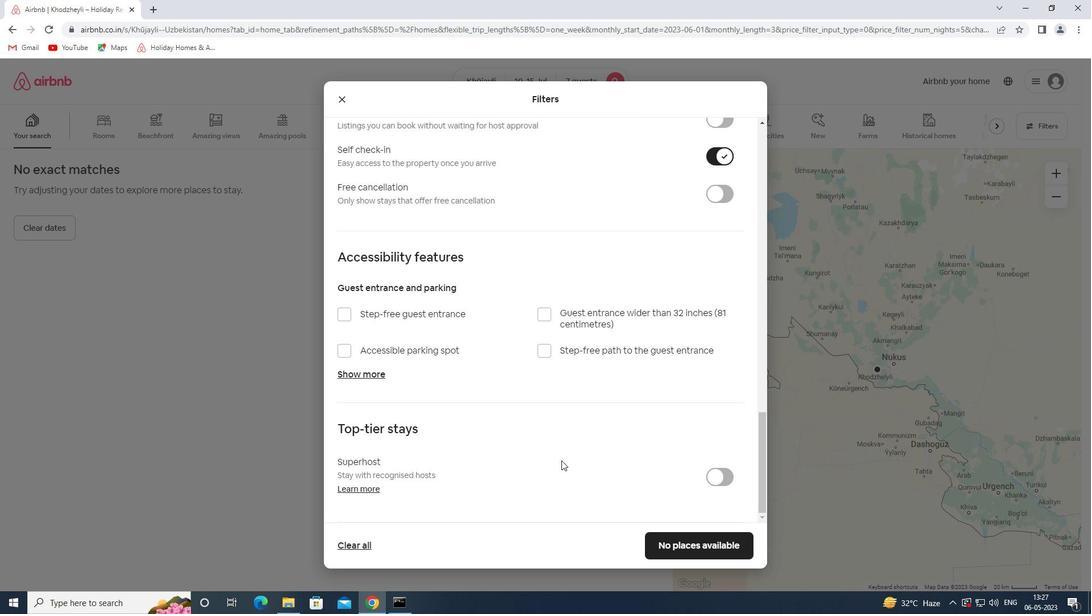 
Action: Mouse moved to (685, 542)
Screenshot: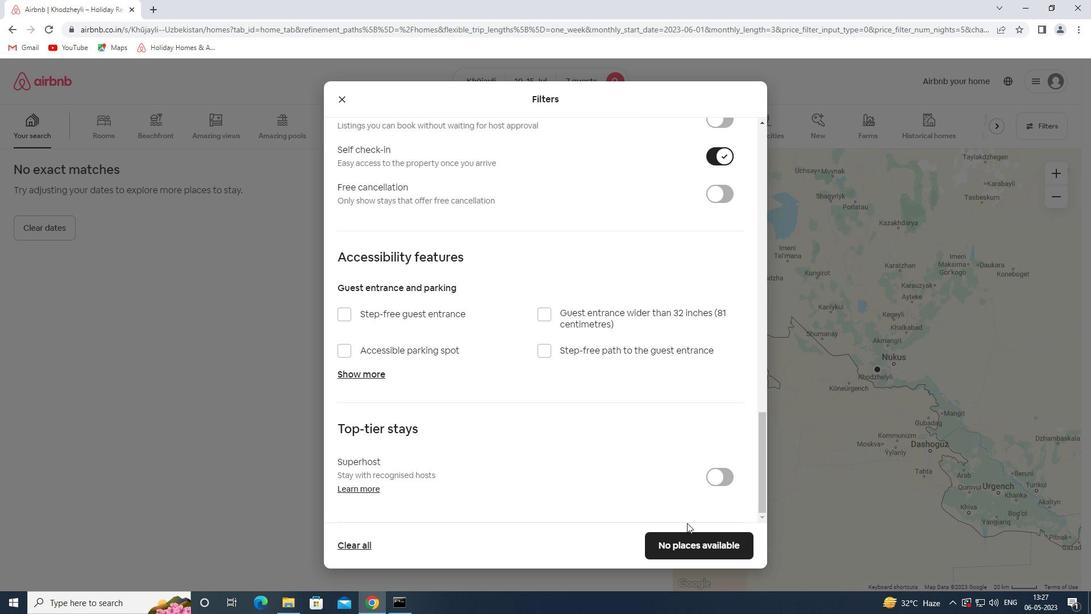 
Action: Mouse pressed left at (685, 542)
Screenshot: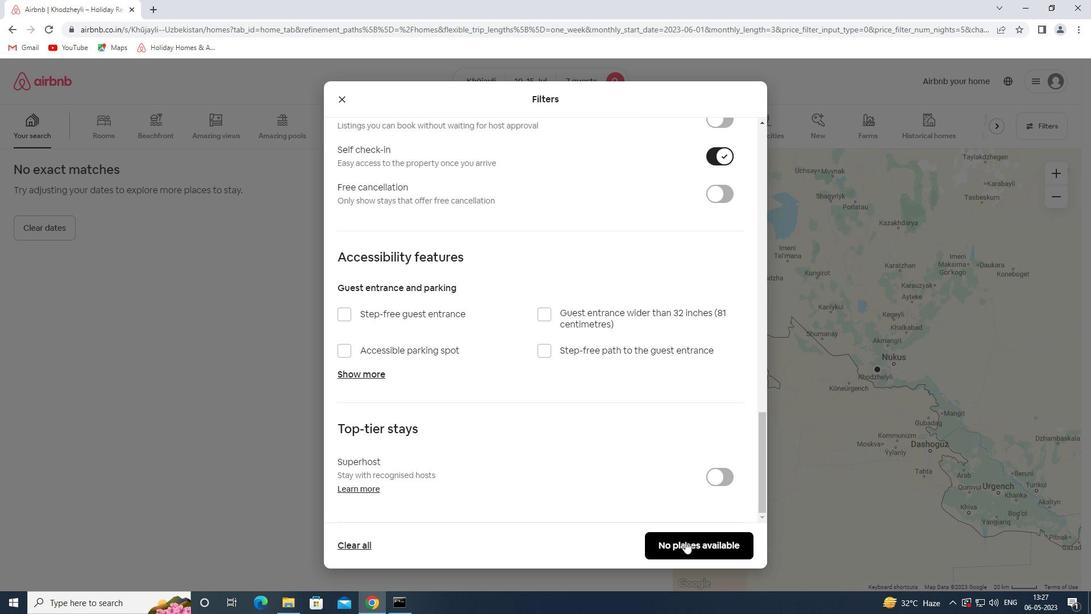 
Action: Mouse moved to (668, 539)
Screenshot: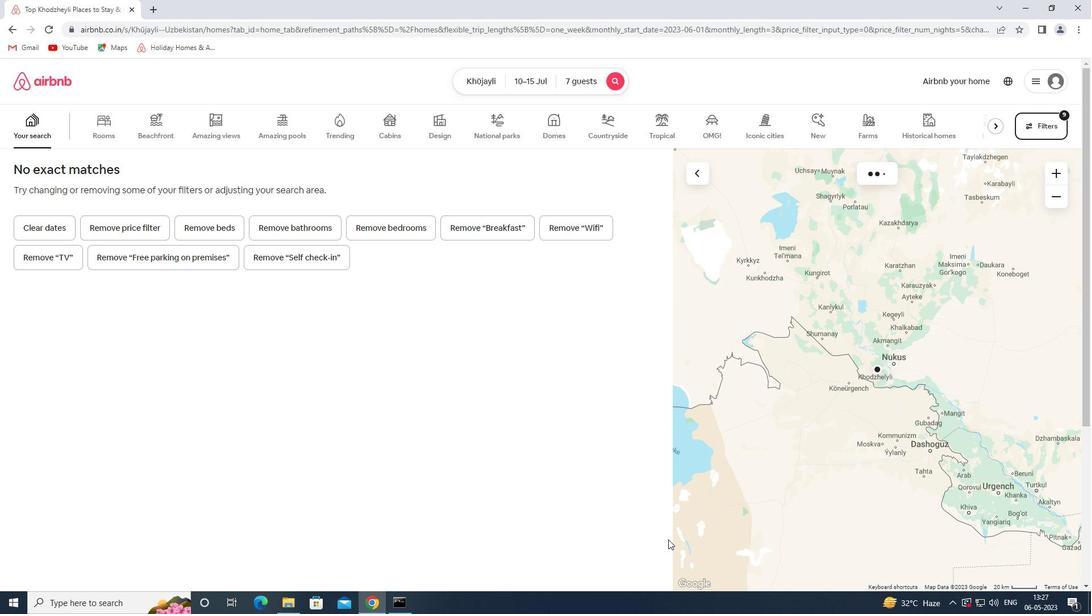 
